 Task: Look for space in Novodvinsk, Russia from 9th June, 2023 to 16th June, 2023 for 2 adults in price range Rs.8000 to Rs.16000. Place can be entire place with 2 bedrooms having 2 beds and 1 bathroom. Property type can be house, flat, guest house. Booking option can be shelf check-in. Required host language is English.
Action: Mouse moved to (436, 34)
Screenshot: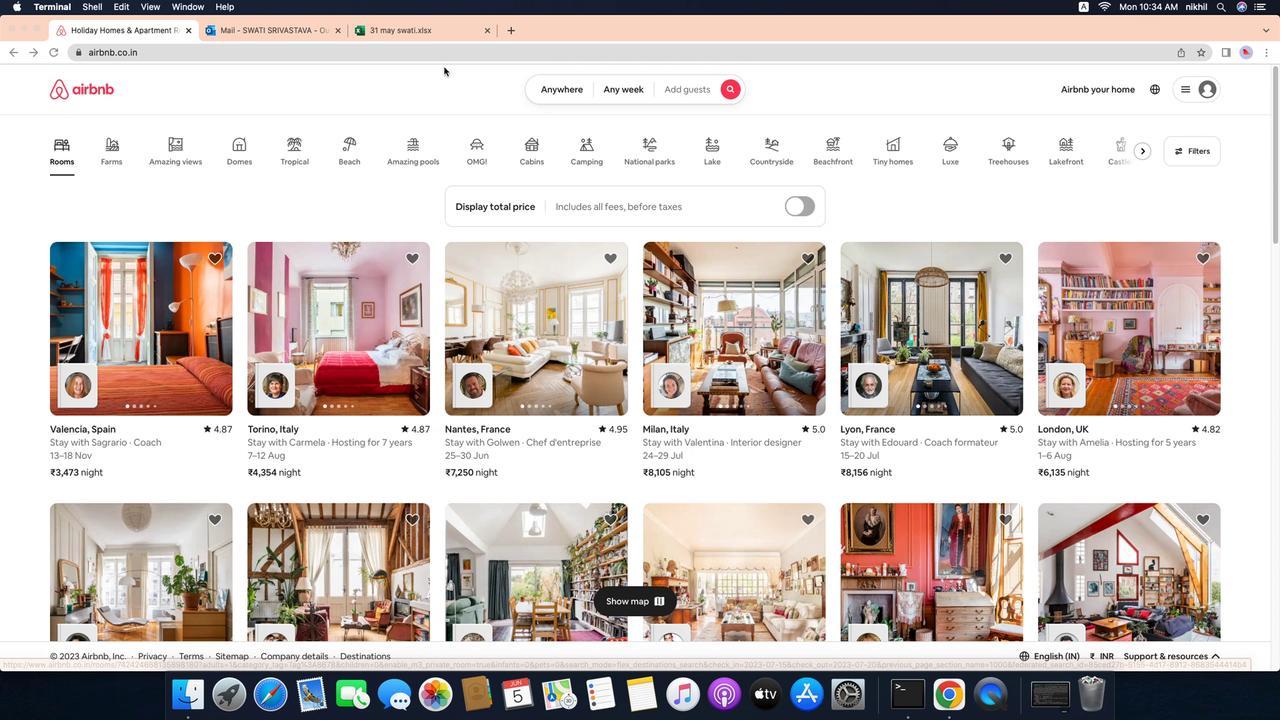 
Action: Mouse pressed left at (436, 34)
Screenshot: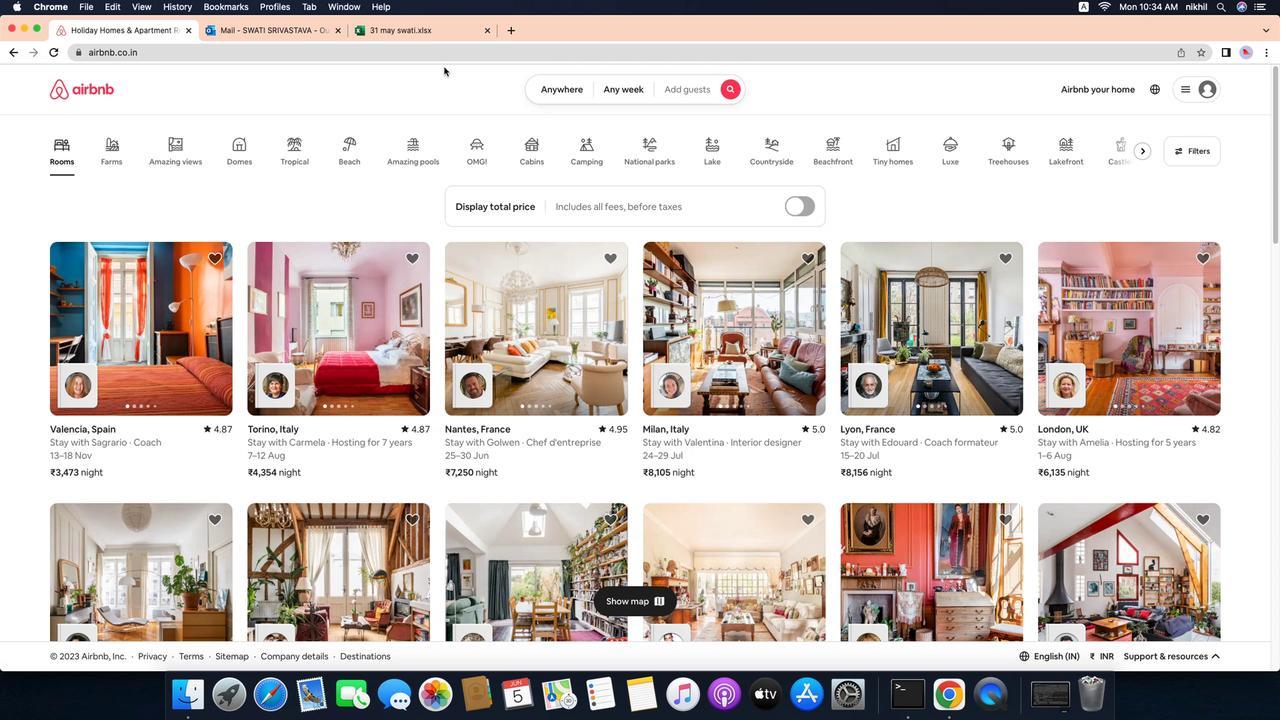 
Action: Mouse moved to (565, 60)
Screenshot: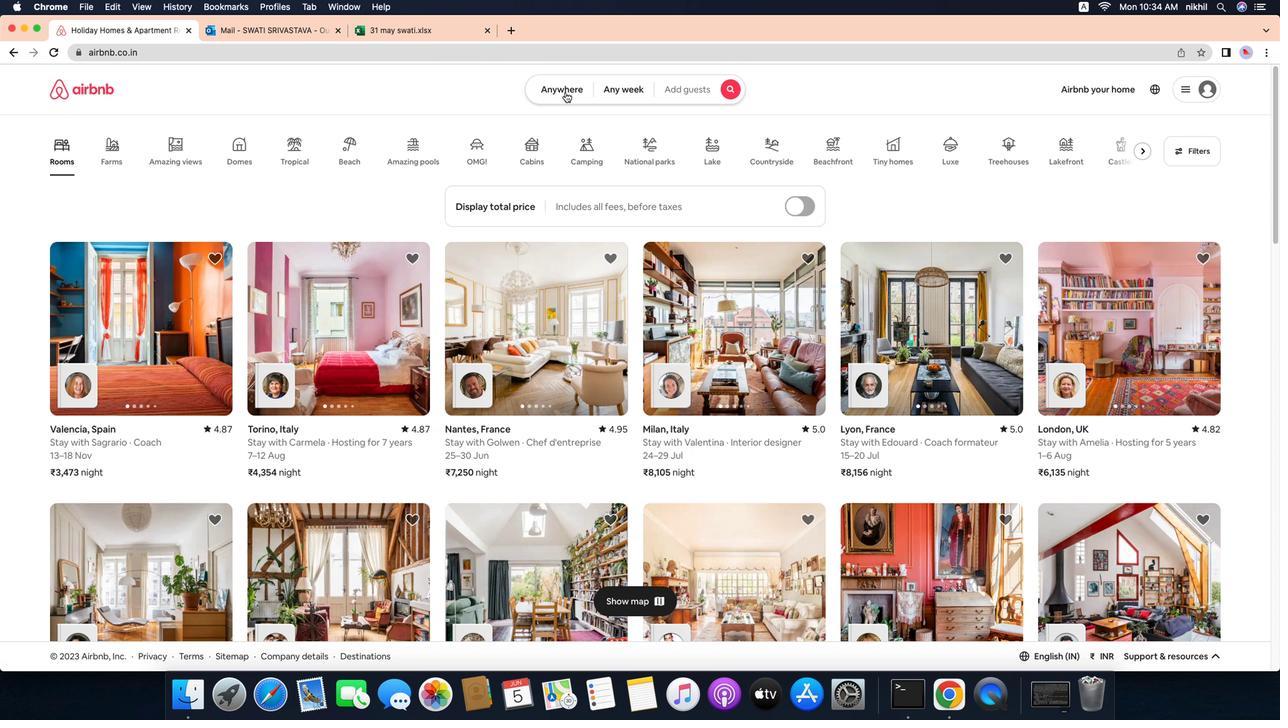 
Action: Mouse pressed left at (565, 60)
Screenshot: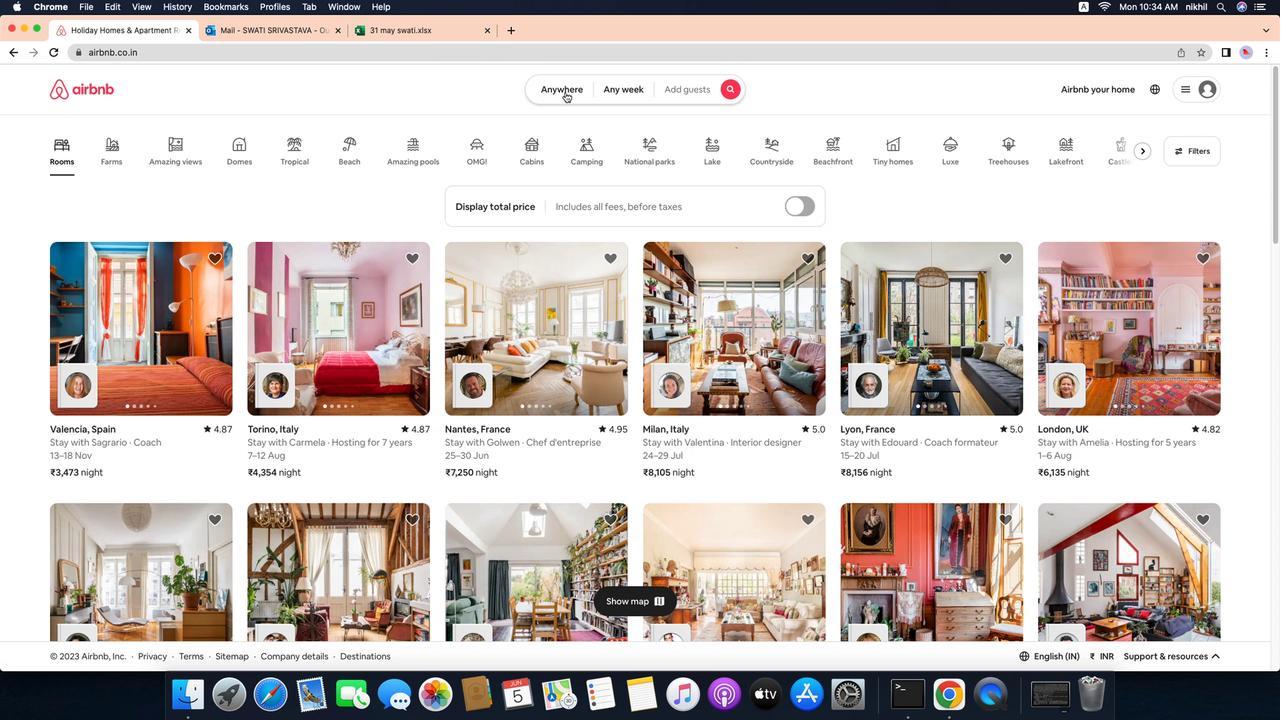 
Action: Mouse moved to (466, 110)
Screenshot: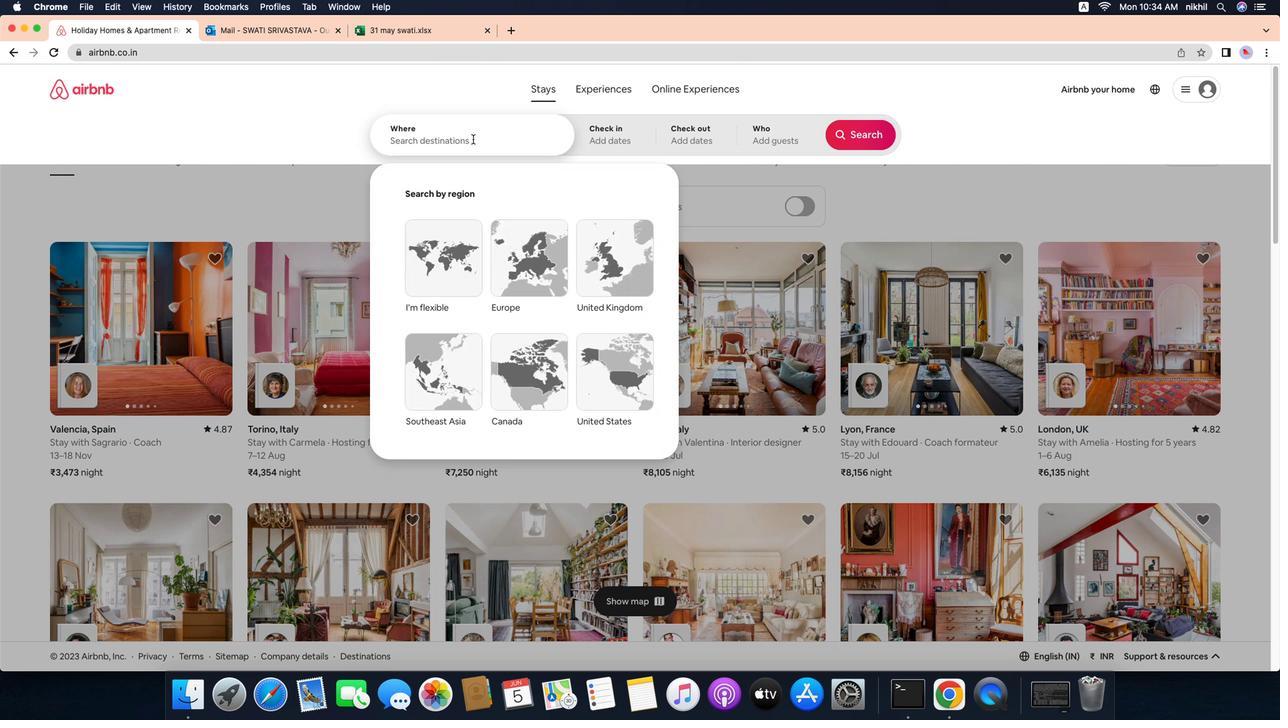 
Action: Mouse pressed left at (466, 110)
Screenshot: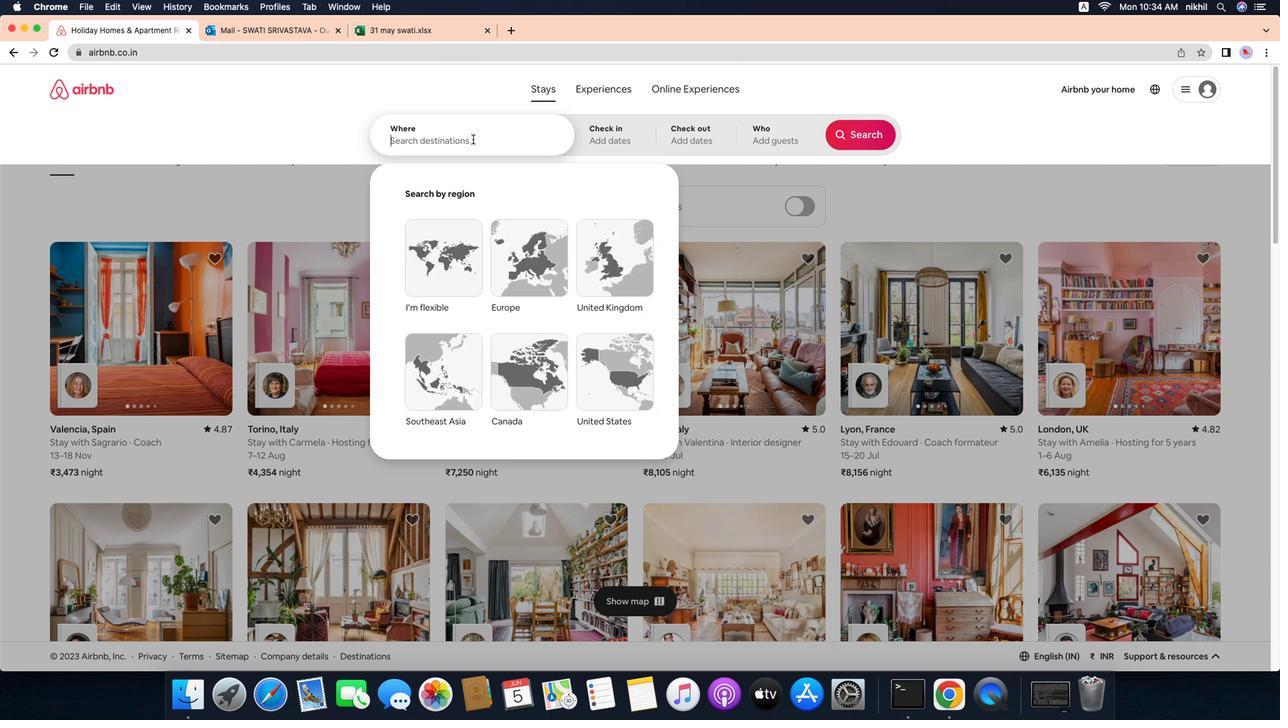 
Action: Key pressed Key.caps_lock'N'Key.caps_lock'o''v''o''d''v''i''n''s''k'','Key.spaceKey.caps_lock'R'Key.caps_lock'u''s''s''i''a'Key.enter
Screenshot: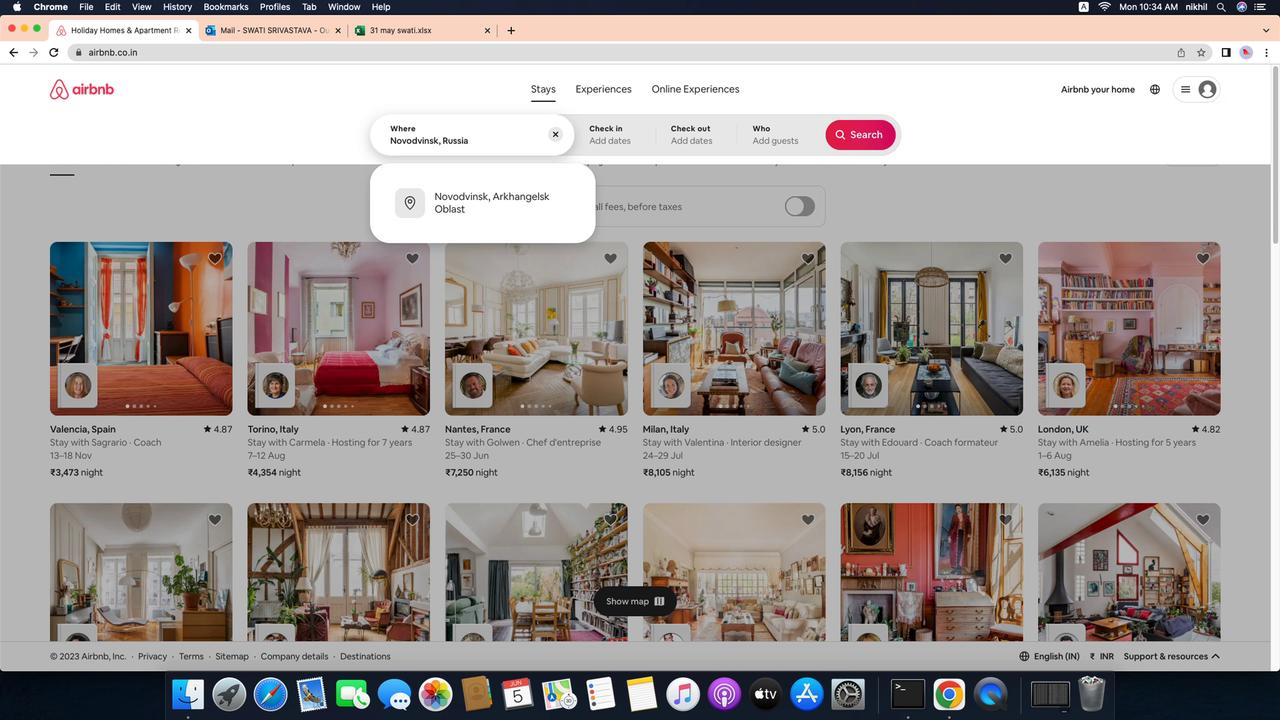 
Action: Mouse moved to (566, 300)
Screenshot: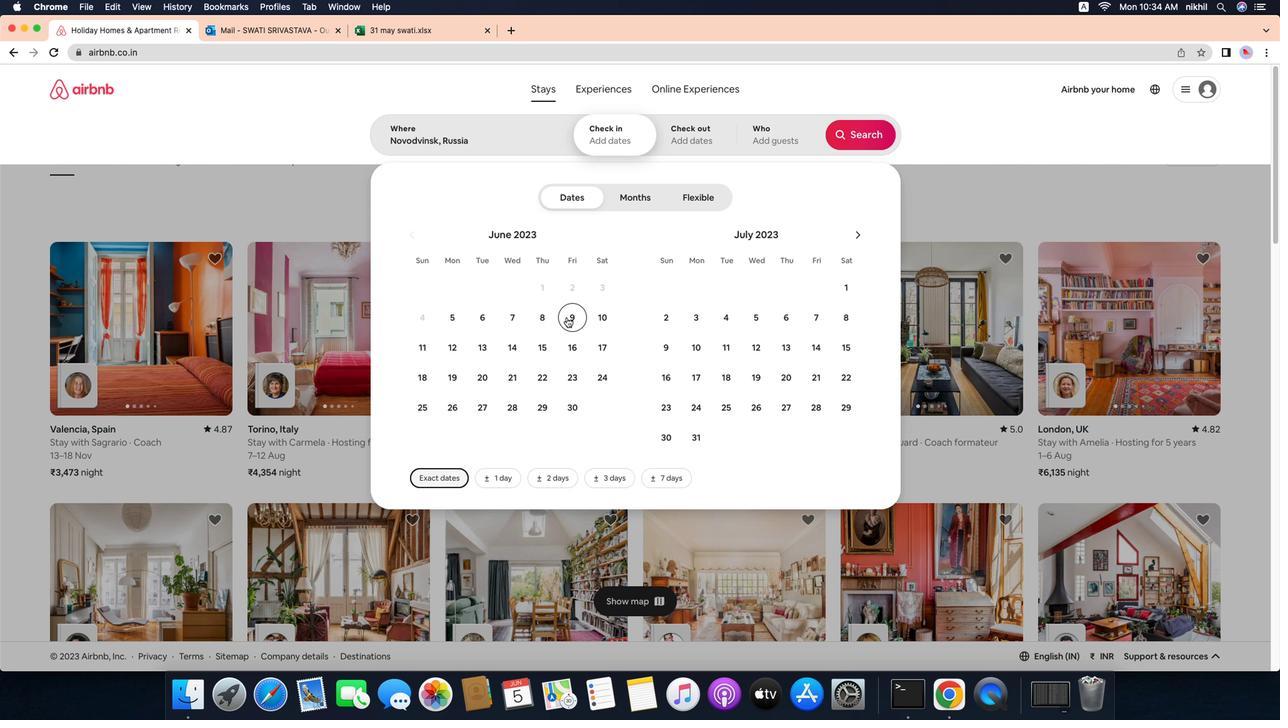 
Action: Mouse pressed left at (566, 300)
Screenshot: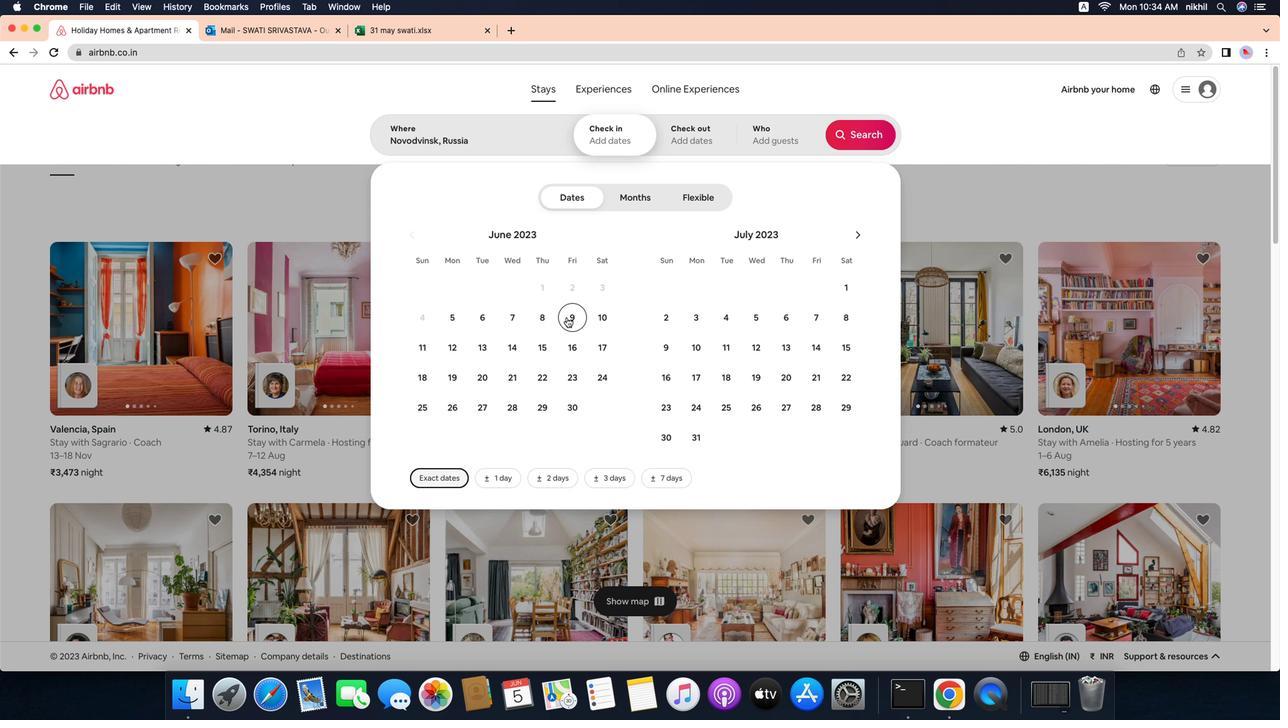 
Action: Mouse moved to (567, 319)
Screenshot: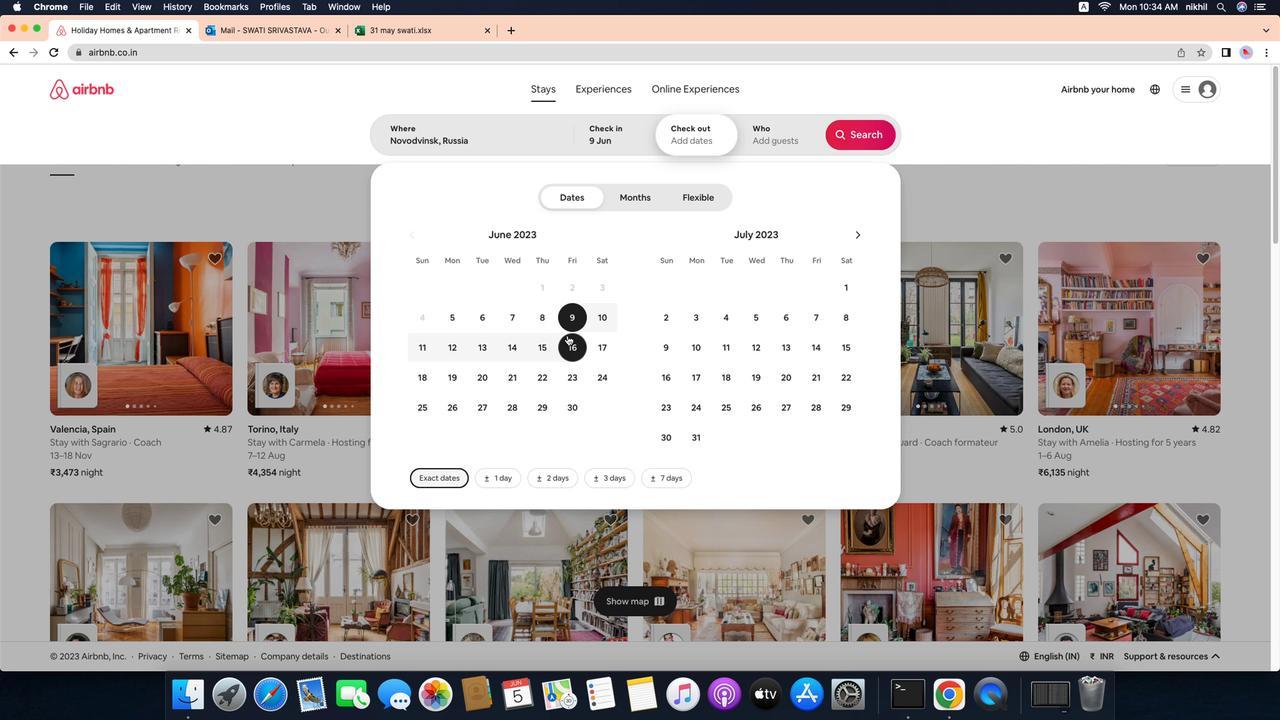
Action: Mouse pressed left at (567, 319)
Screenshot: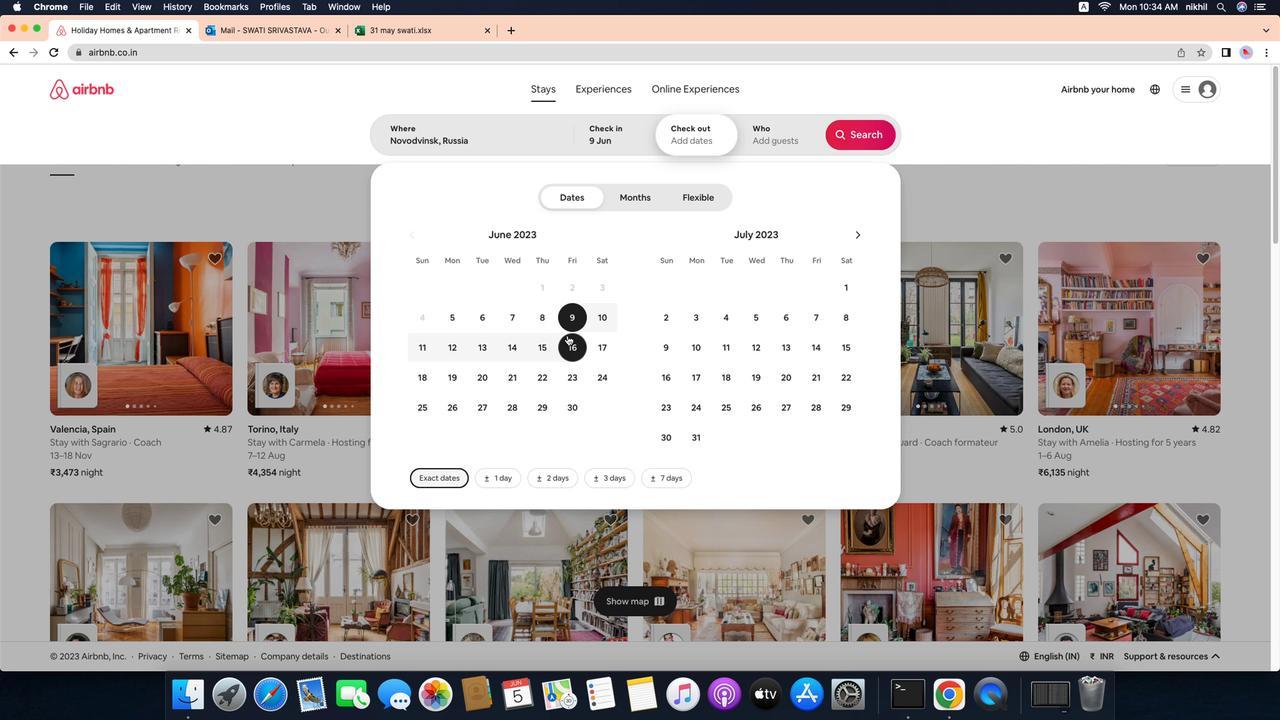 
Action: Mouse moved to (801, 110)
Screenshot: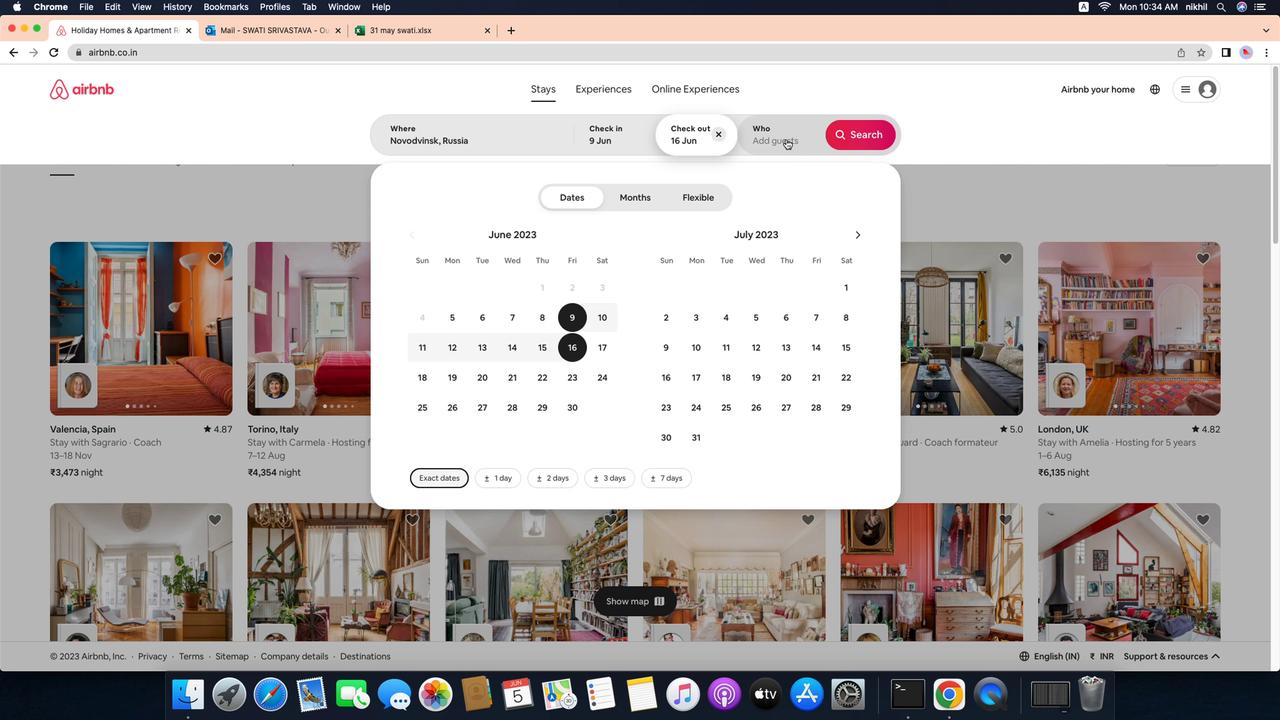 
Action: Mouse pressed left at (801, 110)
Screenshot: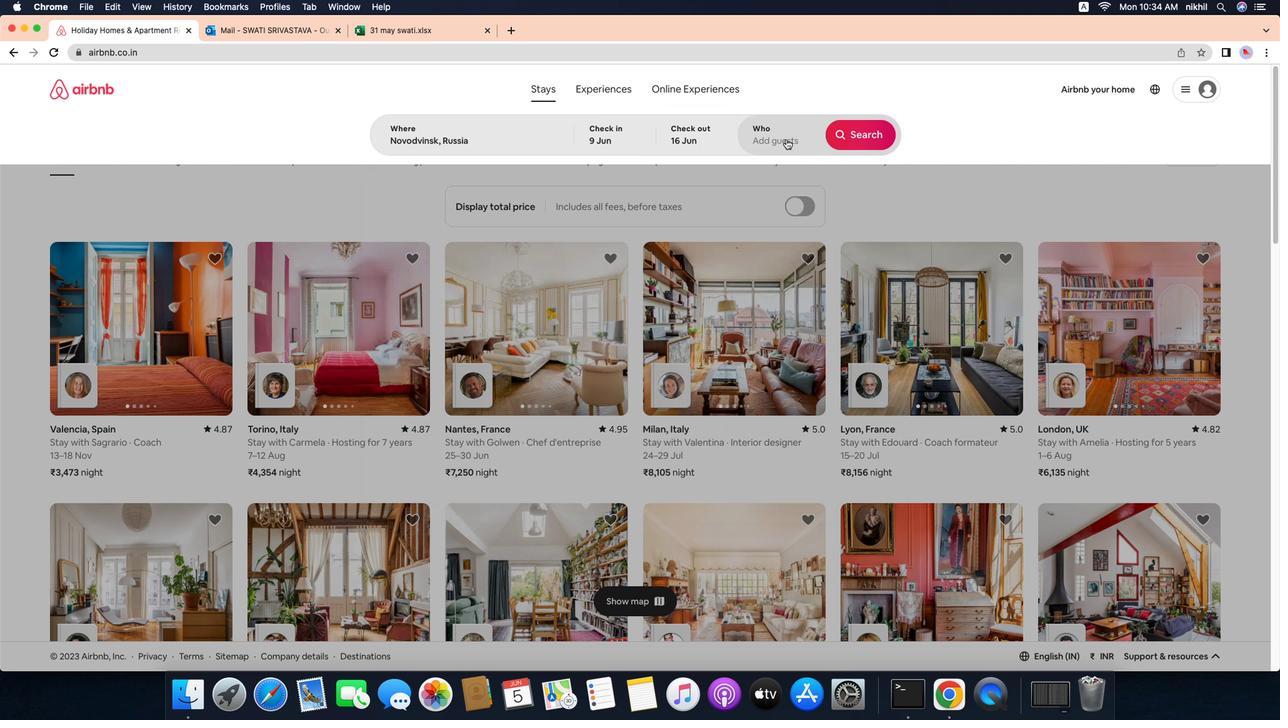 
Action: Mouse moved to (883, 176)
Screenshot: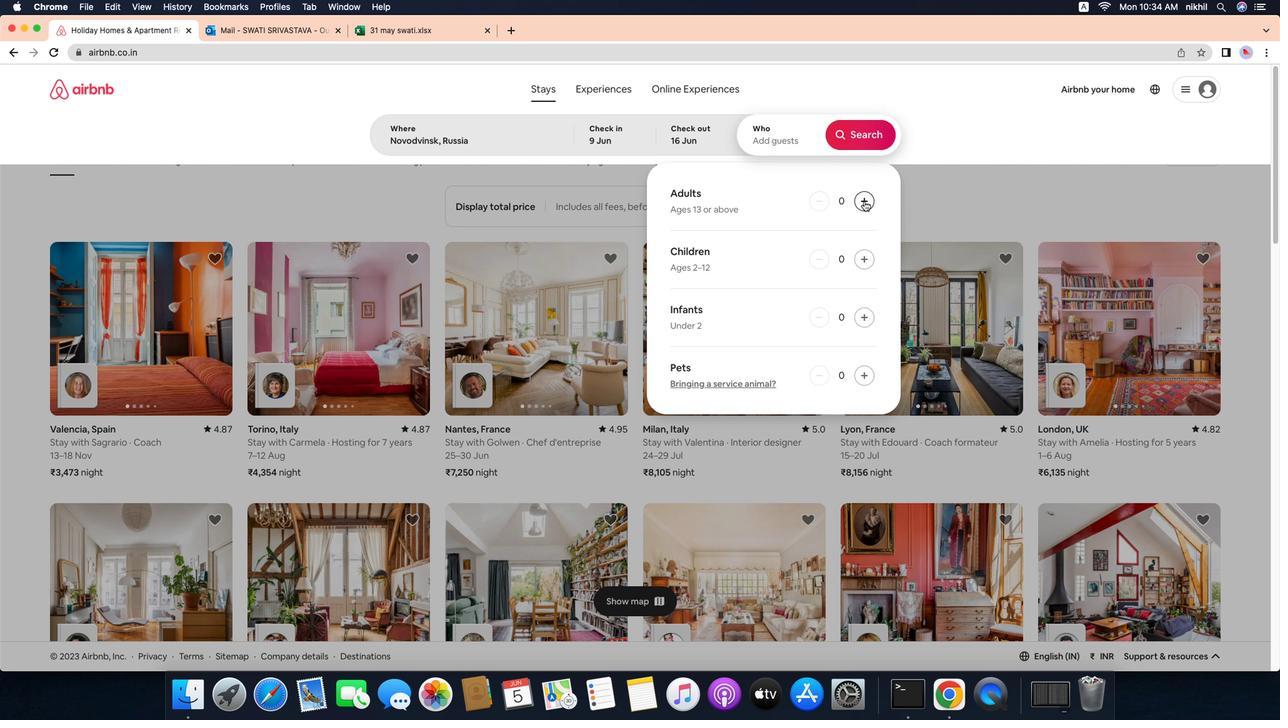 
Action: Mouse pressed left at (883, 176)
Screenshot: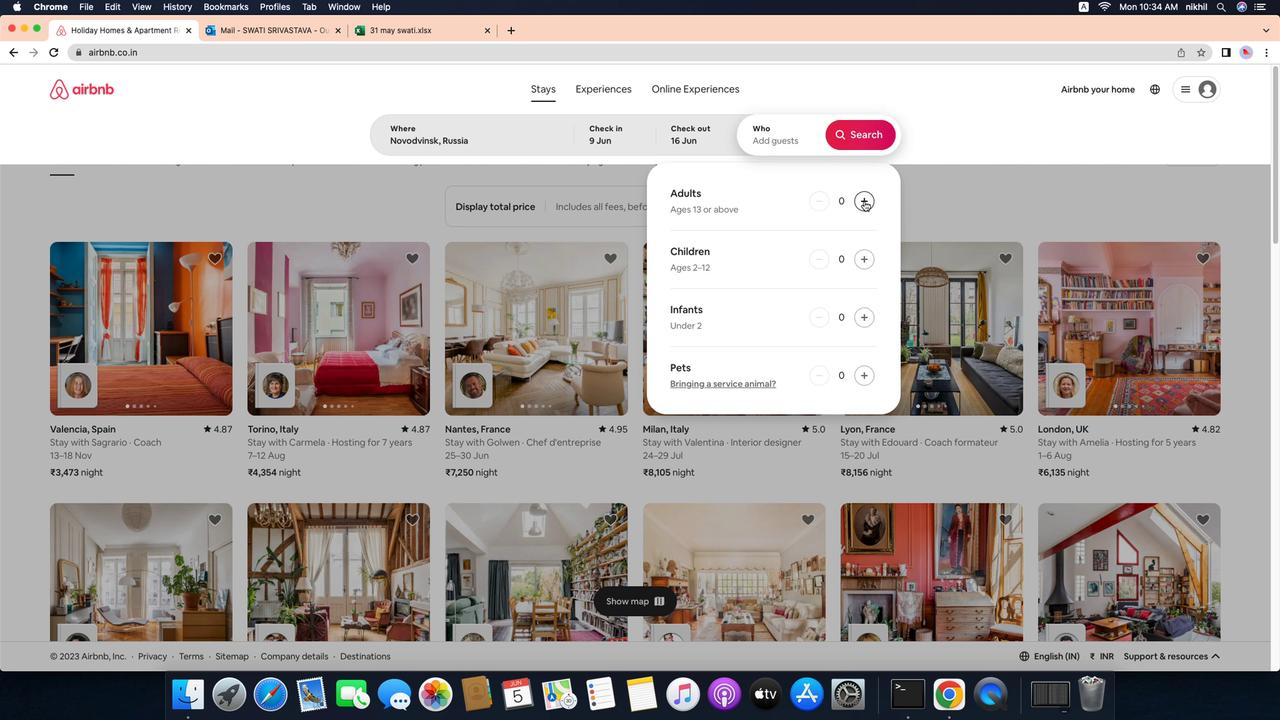 
Action: Mouse pressed left at (883, 176)
Screenshot: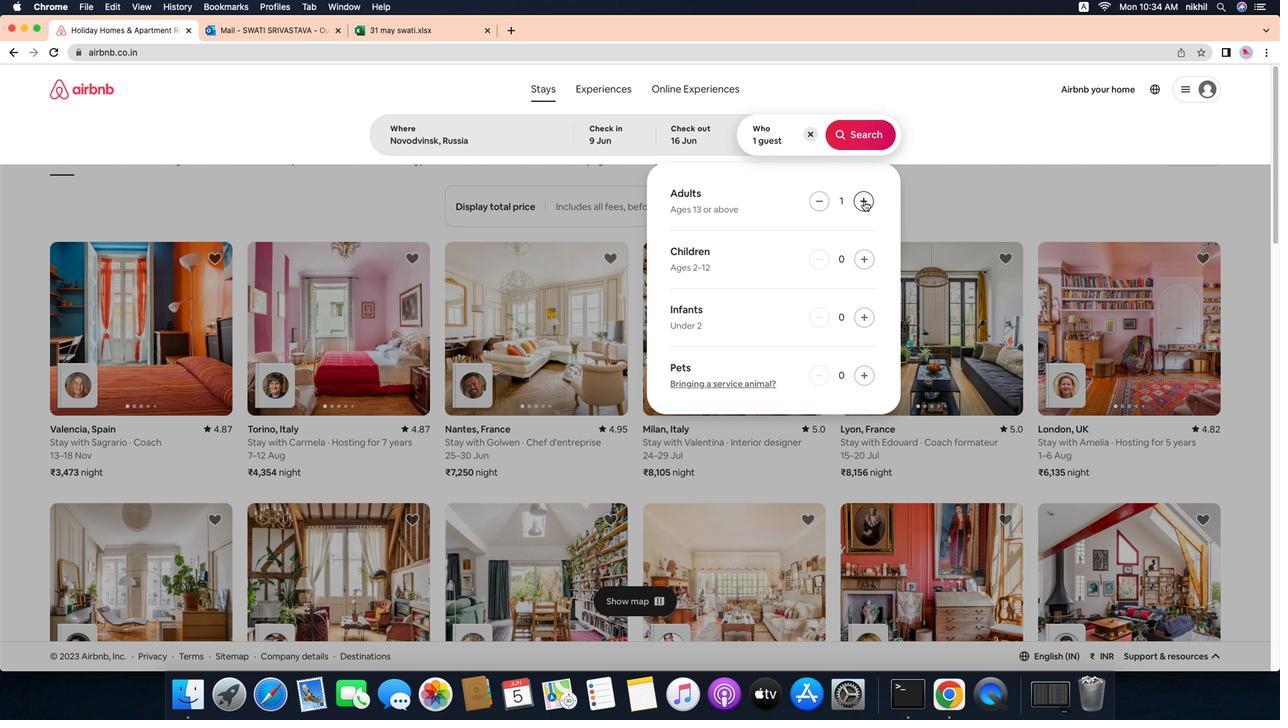 
Action: Mouse moved to (875, 112)
Screenshot: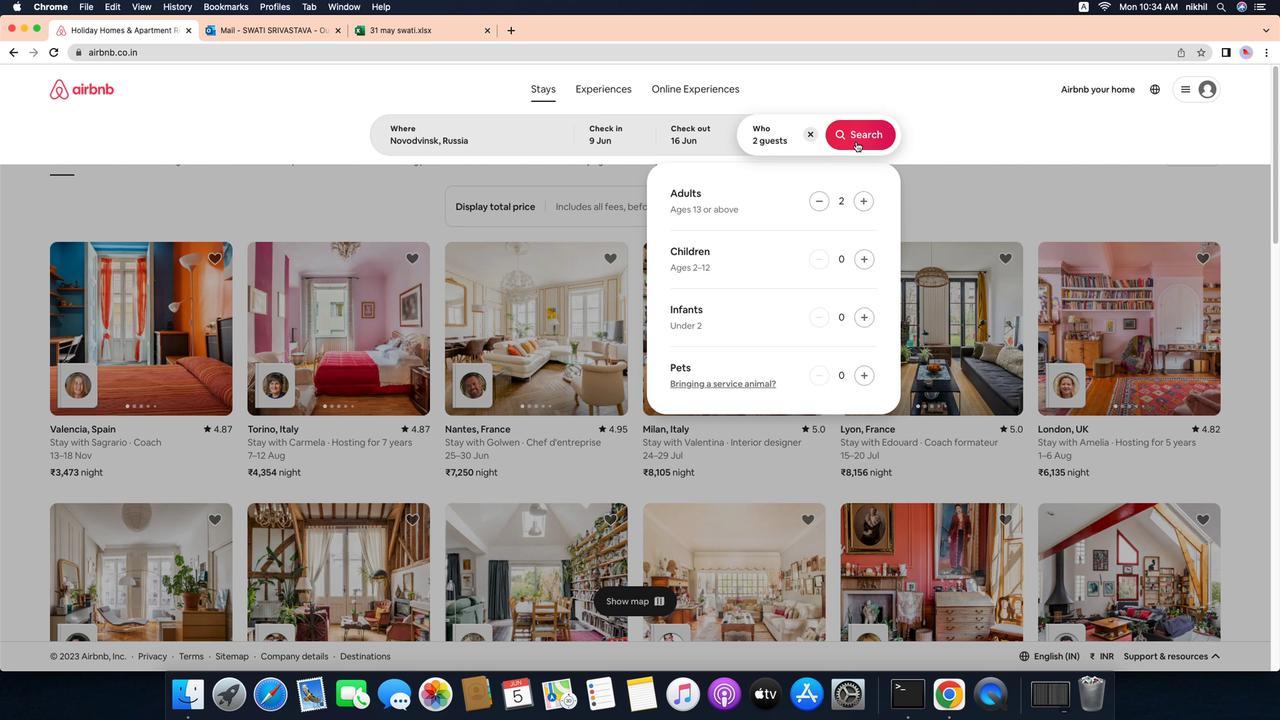 
Action: Mouse pressed left at (875, 112)
Screenshot: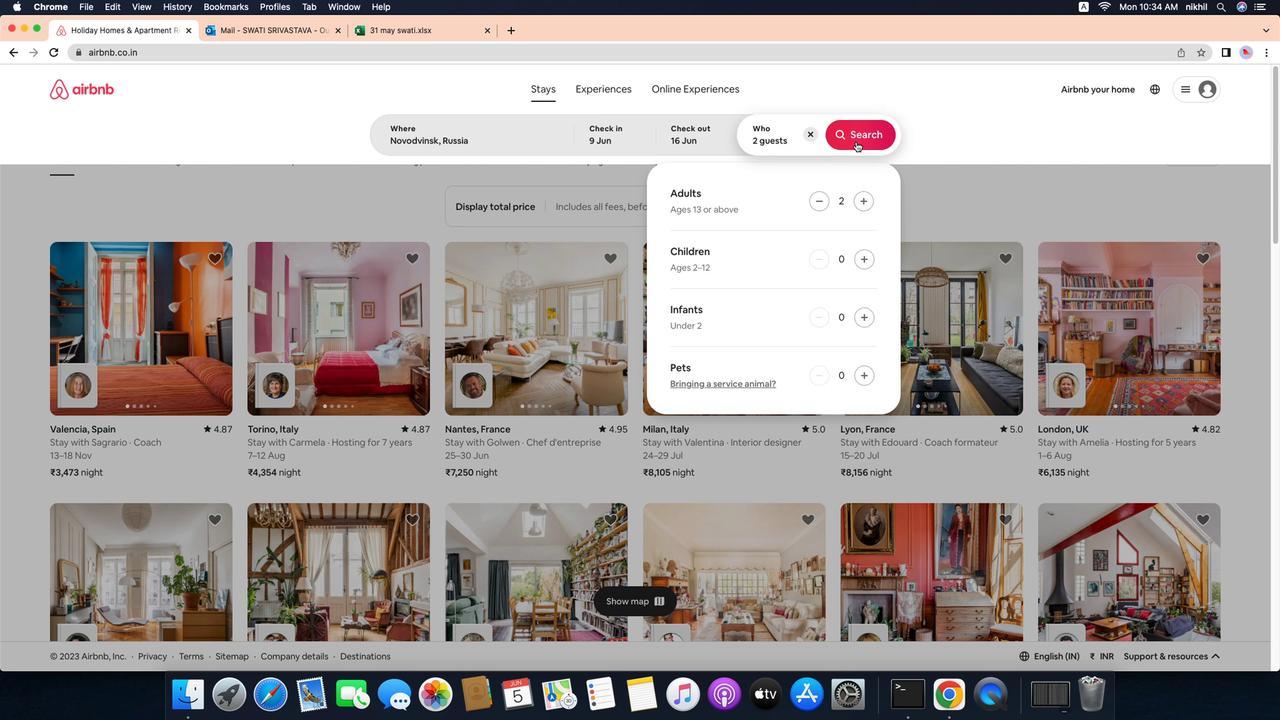 
Action: Mouse moved to (1254, 116)
Screenshot: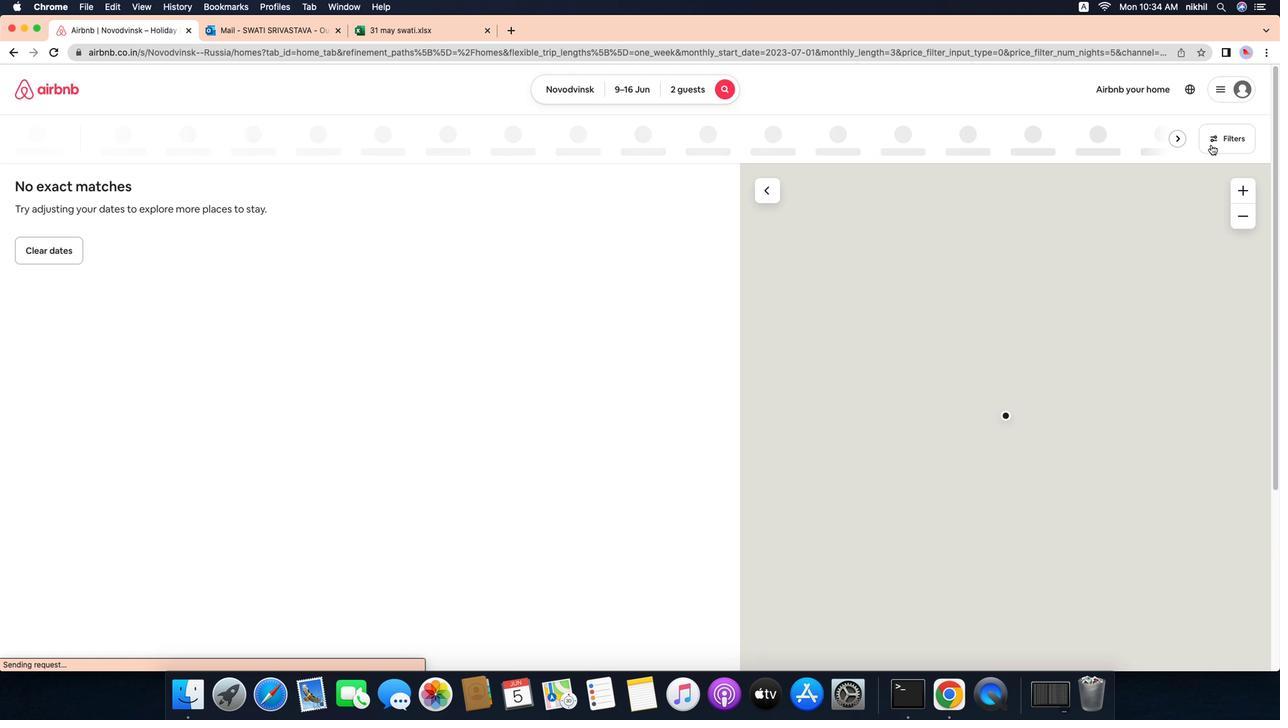 
Action: Mouse pressed left at (1254, 116)
Screenshot: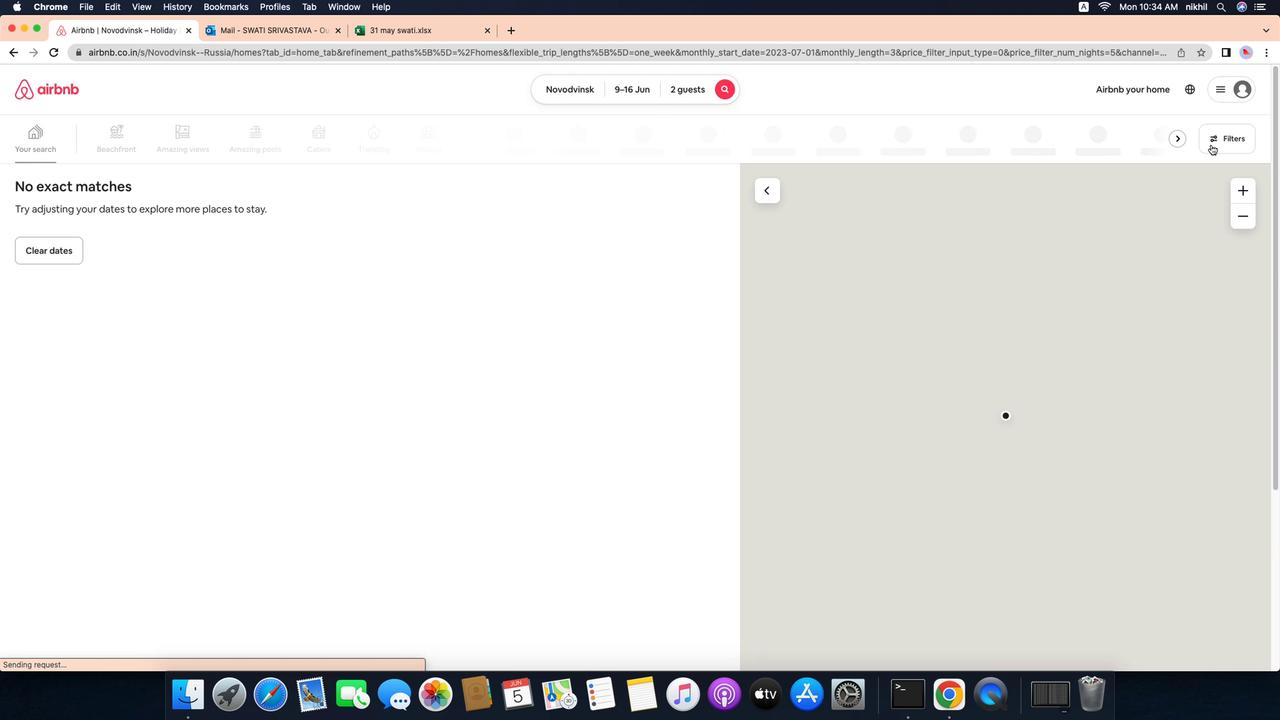 
Action: Mouse moved to (502, 436)
Screenshot: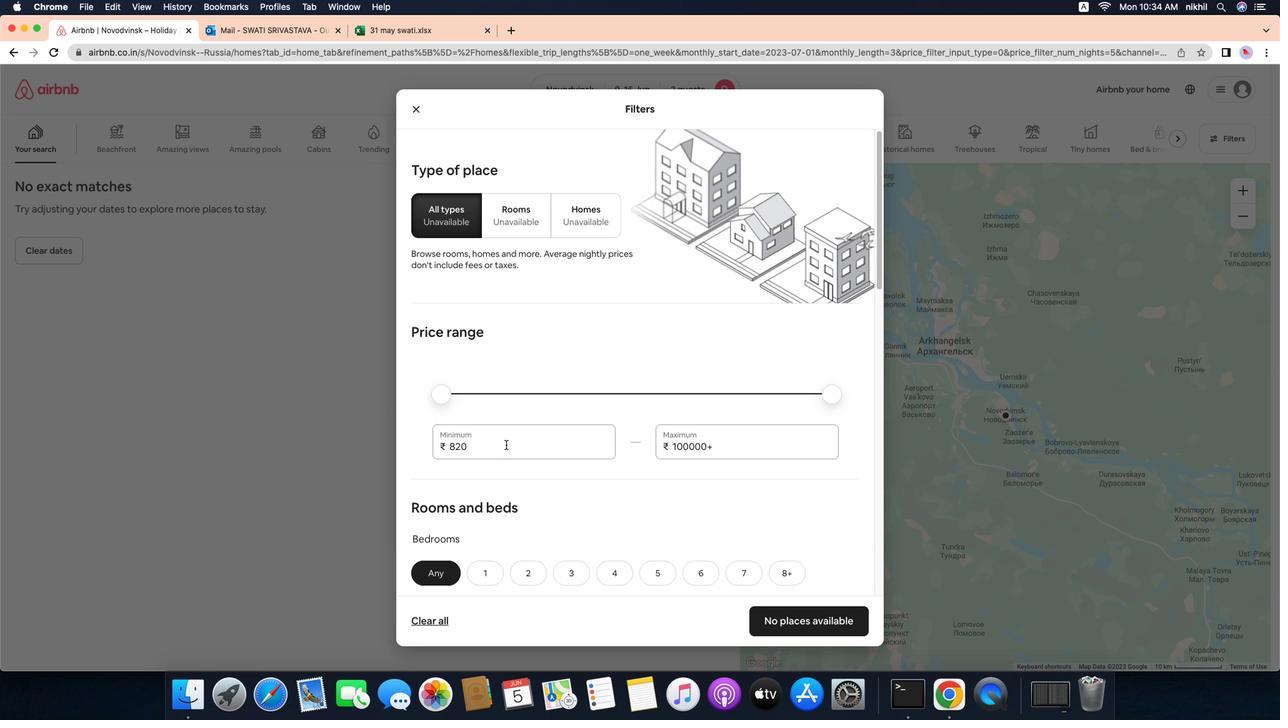 
Action: Mouse pressed left at (502, 436)
Screenshot: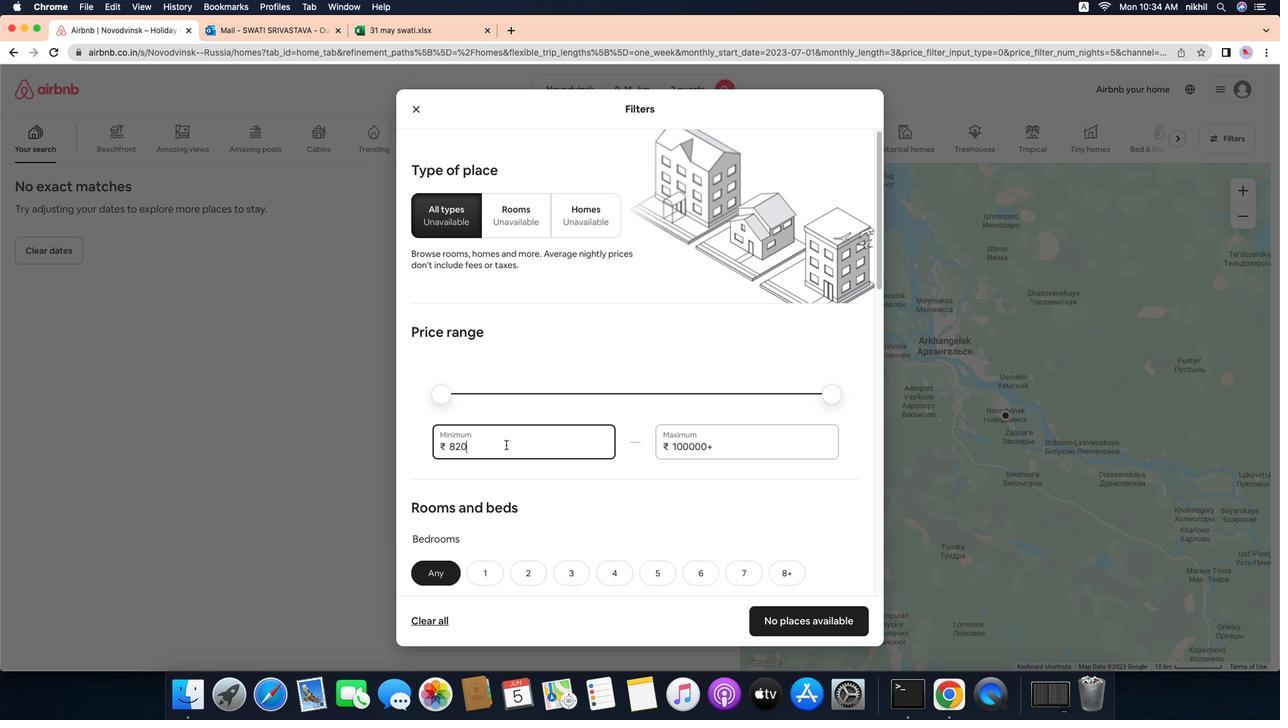 
Action: Key pressed Key.backspaceKey.backspaceKey.backspaceKey.backspace'8''0''0''0'
Screenshot: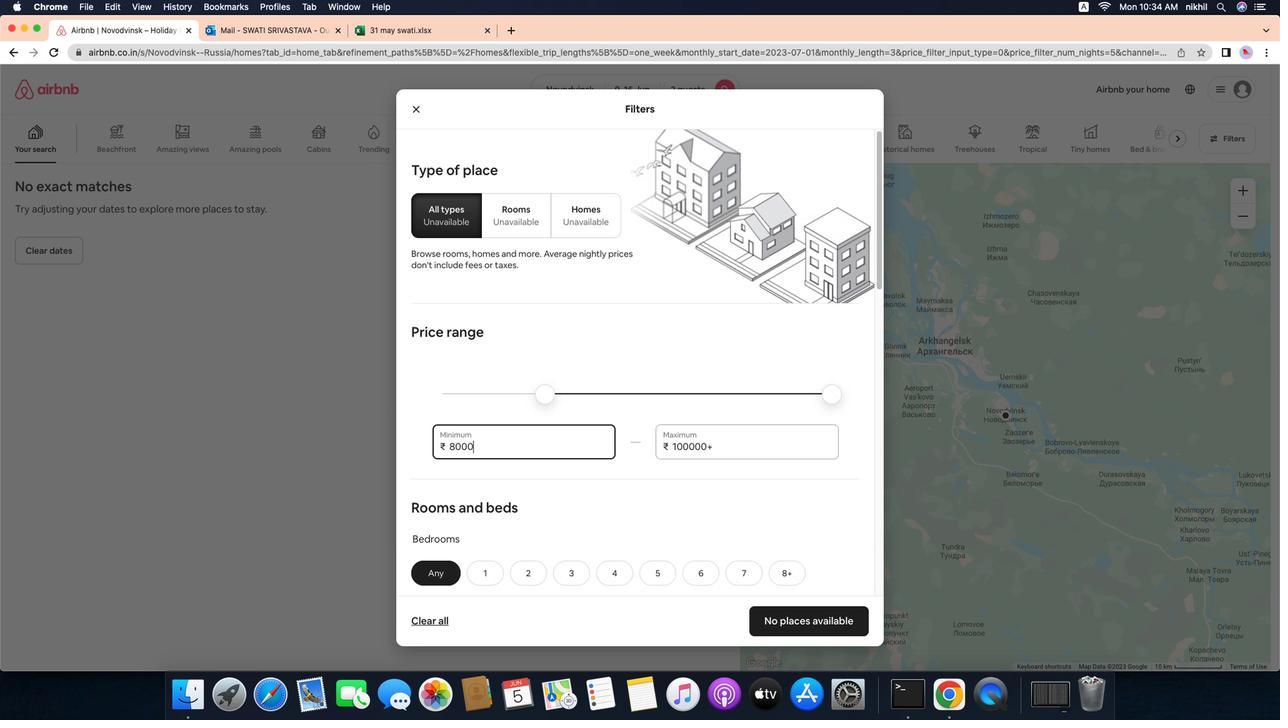 
Action: Mouse moved to (733, 438)
Screenshot: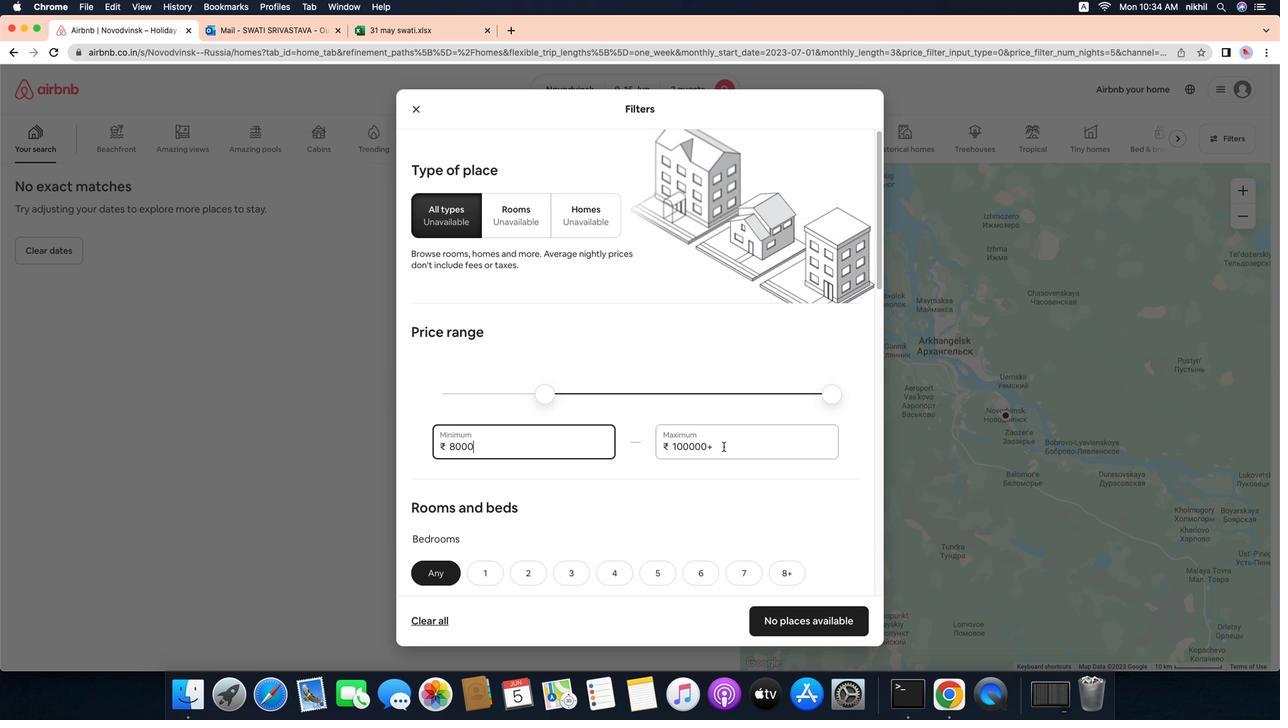
Action: Mouse pressed left at (733, 438)
Screenshot: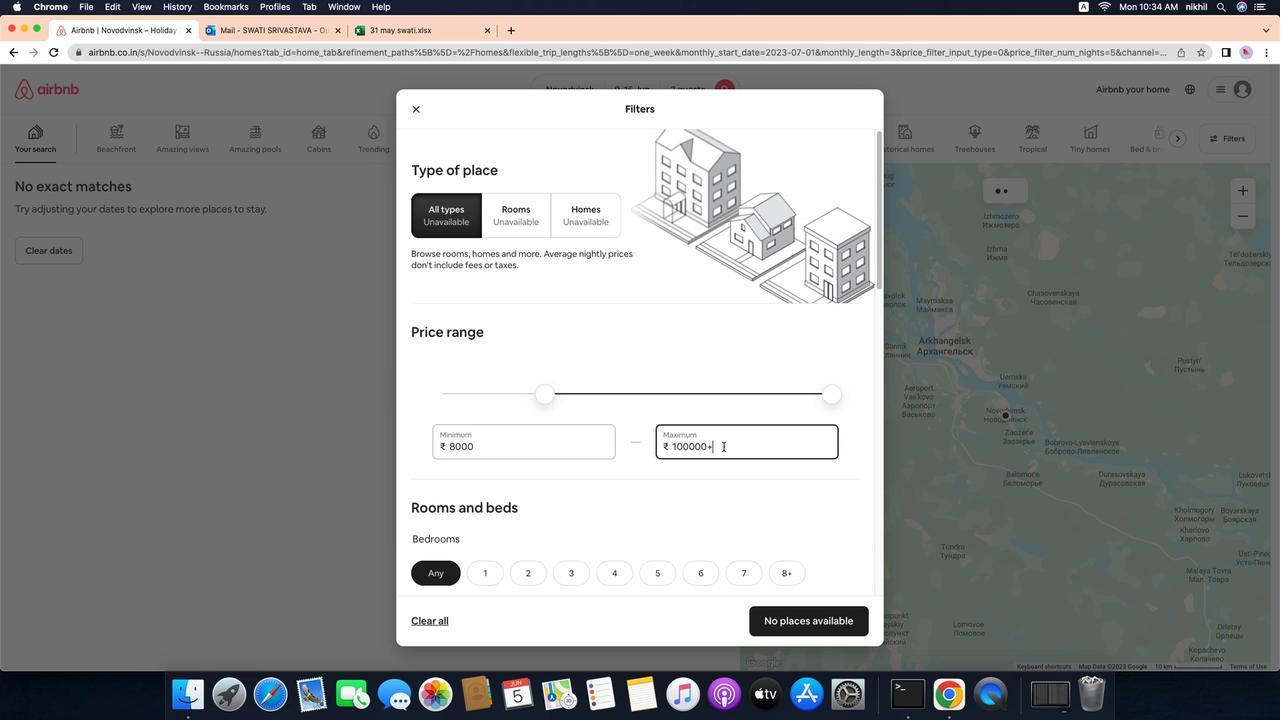
Action: Key pressed Key.backspaceKey.backspaceKey.backspaceKey.backspaceKey.backspaceKey.backspaceKey.backspace'1''6''0''0''0'
Screenshot: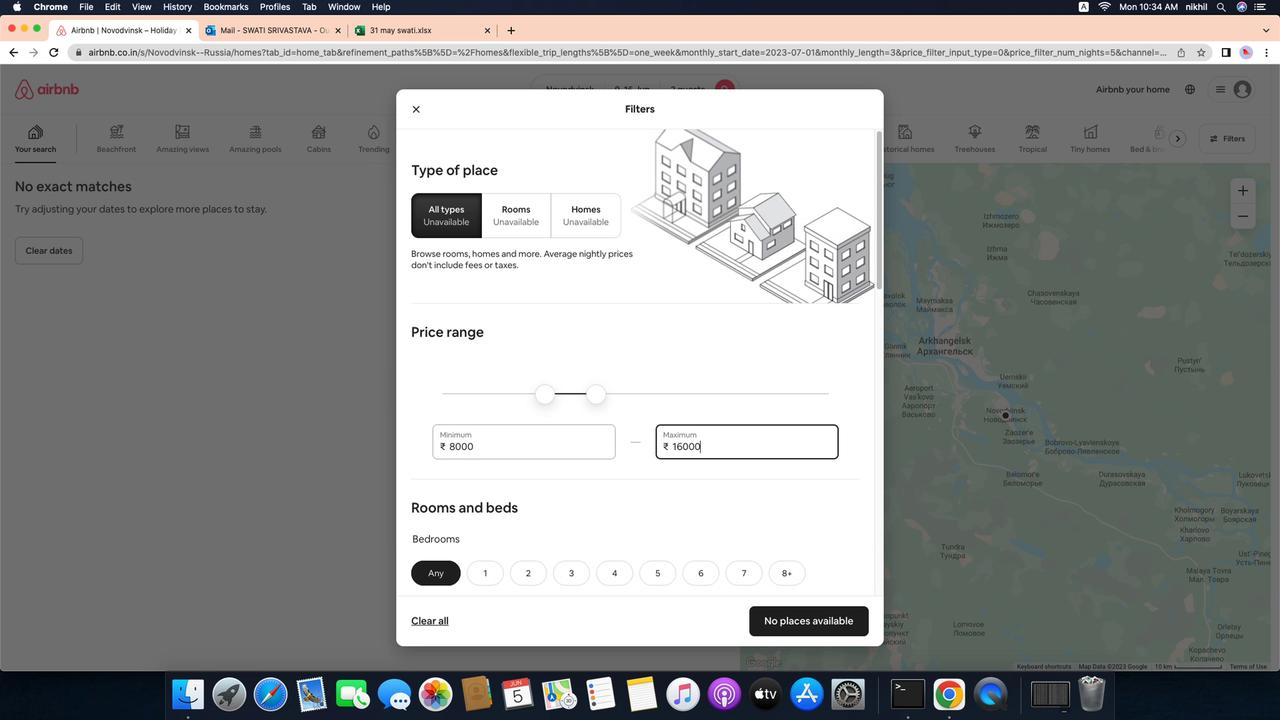 
Action: Mouse moved to (678, 501)
Screenshot: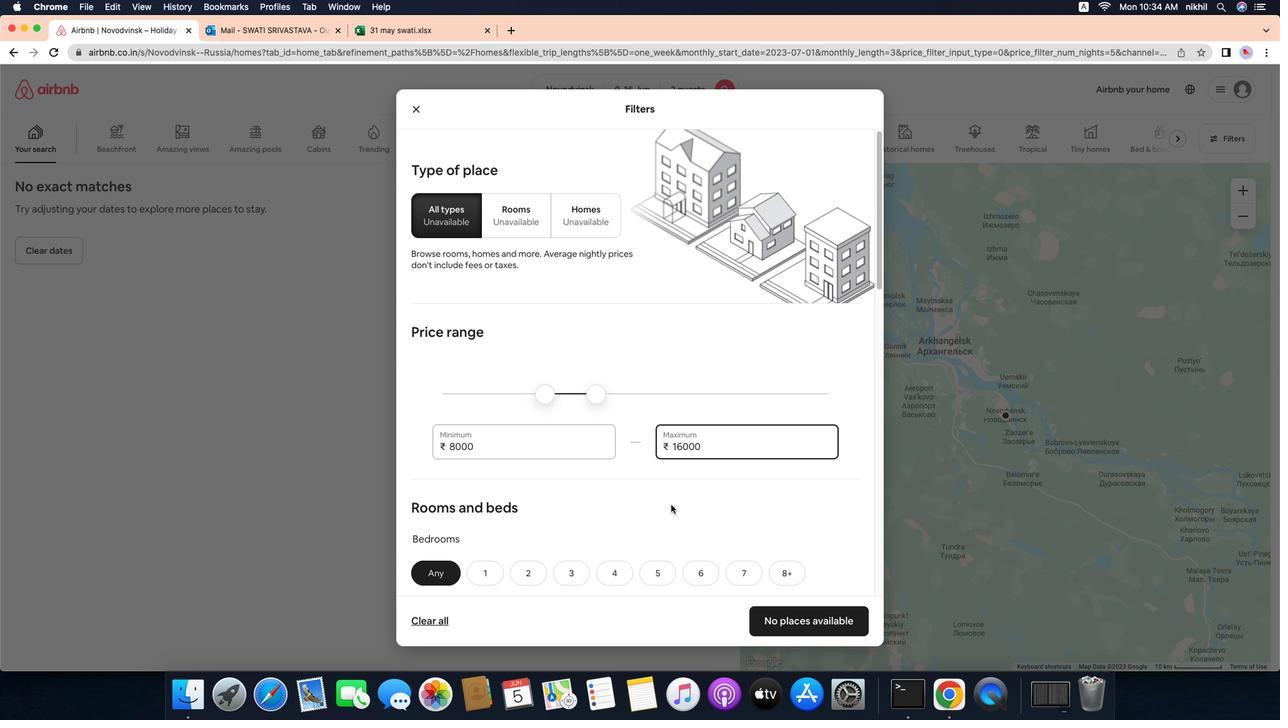 
Action: Mouse scrolled (678, 501) with delta (-37, -38)
Screenshot: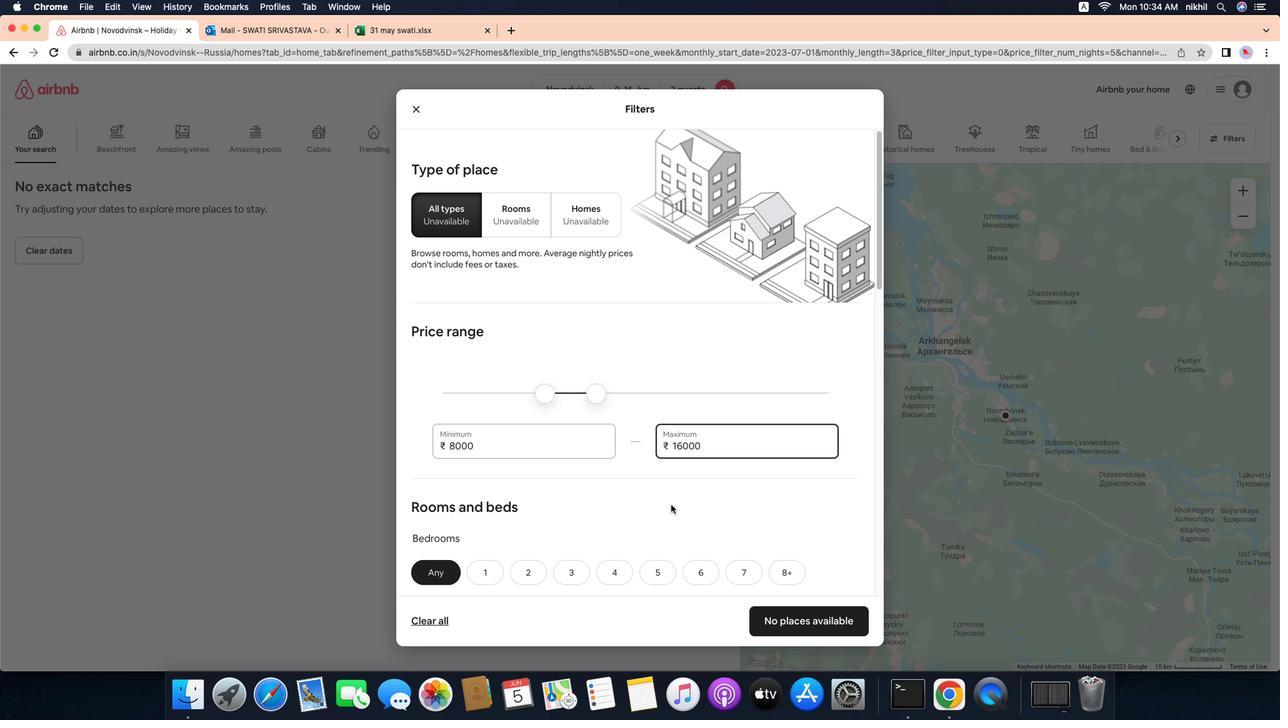 
Action: Mouse scrolled (678, 501) with delta (-37, -38)
Screenshot: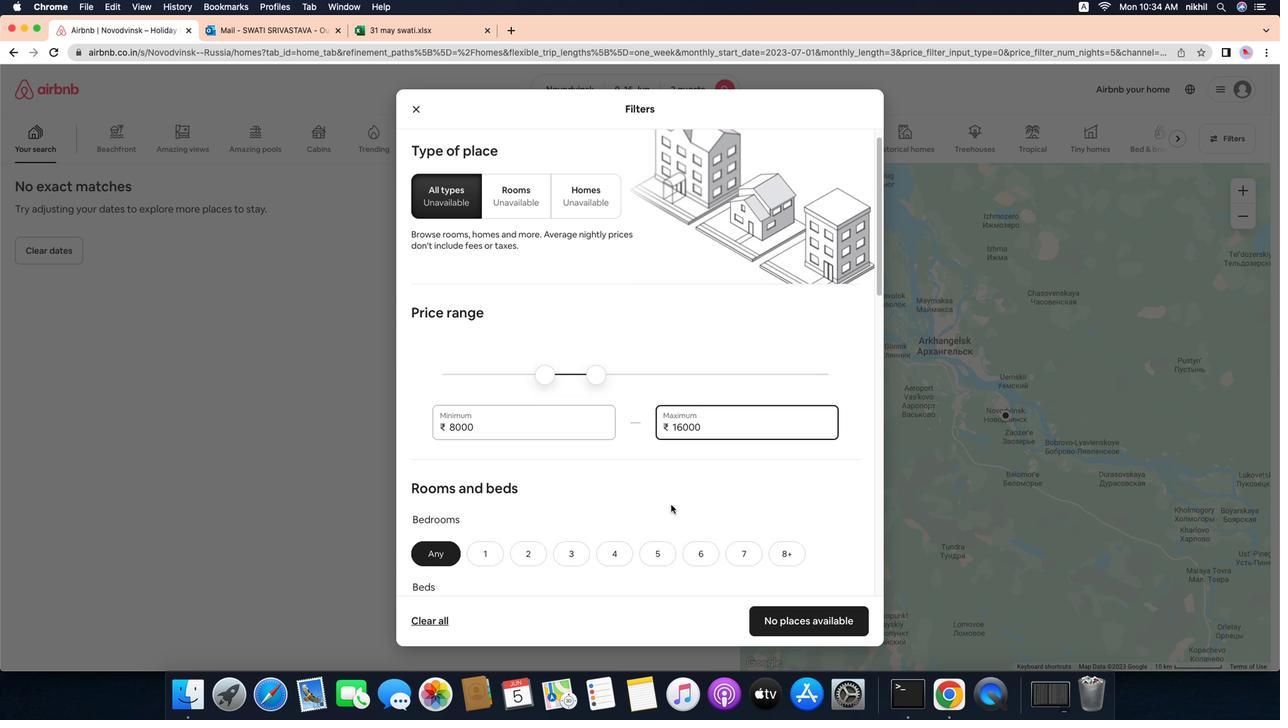 
Action: Mouse scrolled (678, 501) with delta (-37, -39)
Screenshot: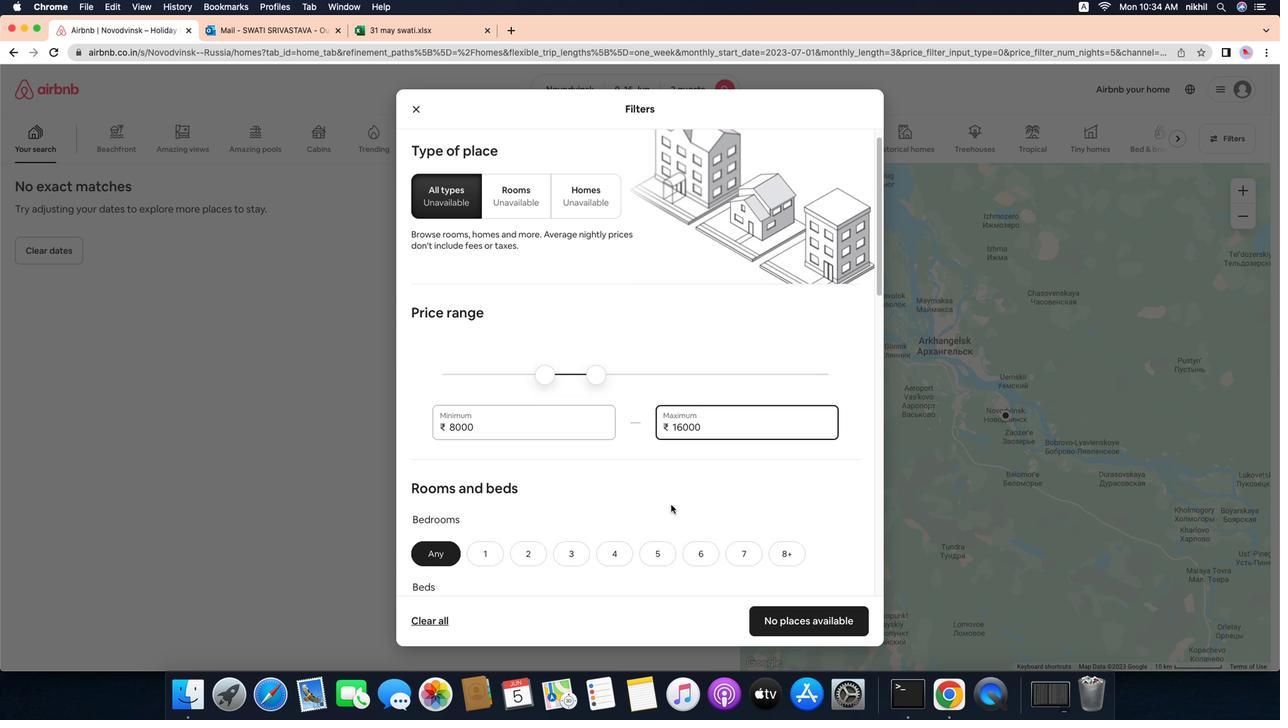 
Action: Mouse scrolled (678, 501) with delta (-37, -40)
Screenshot: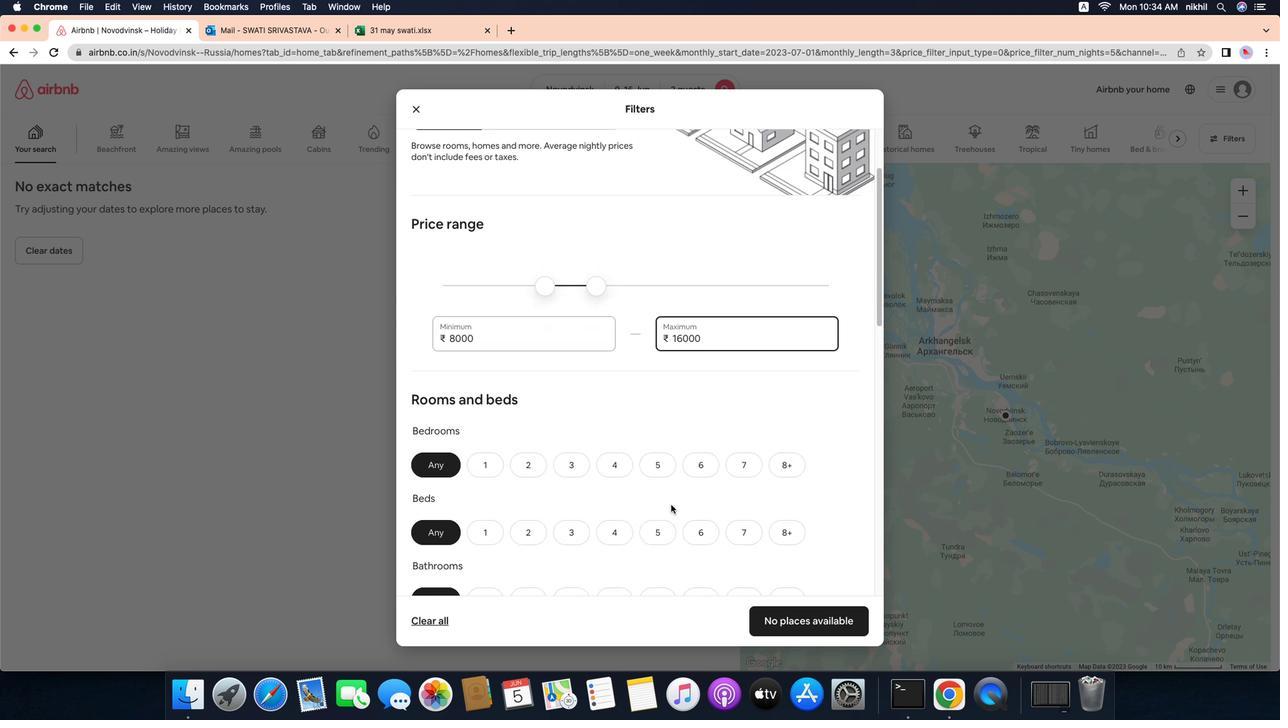 
Action: Mouse moved to (530, 358)
Screenshot: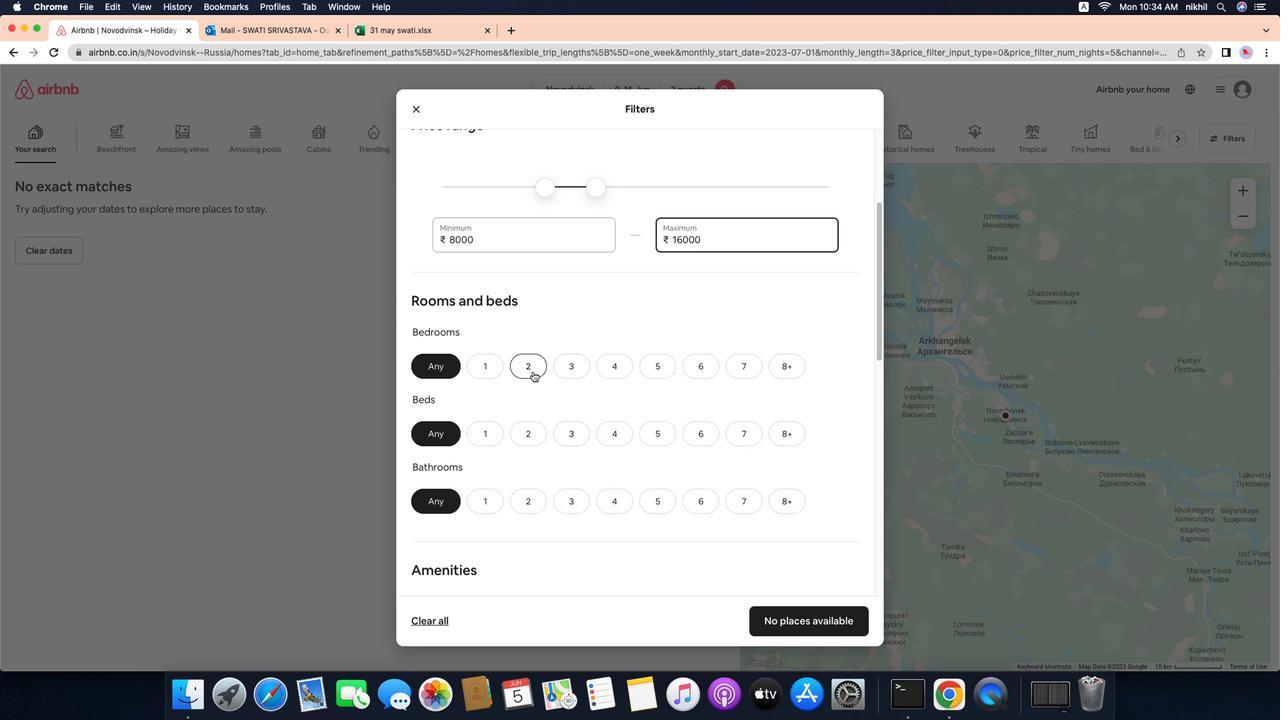 
Action: Mouse pressed left at (530, 358)
Screenshot: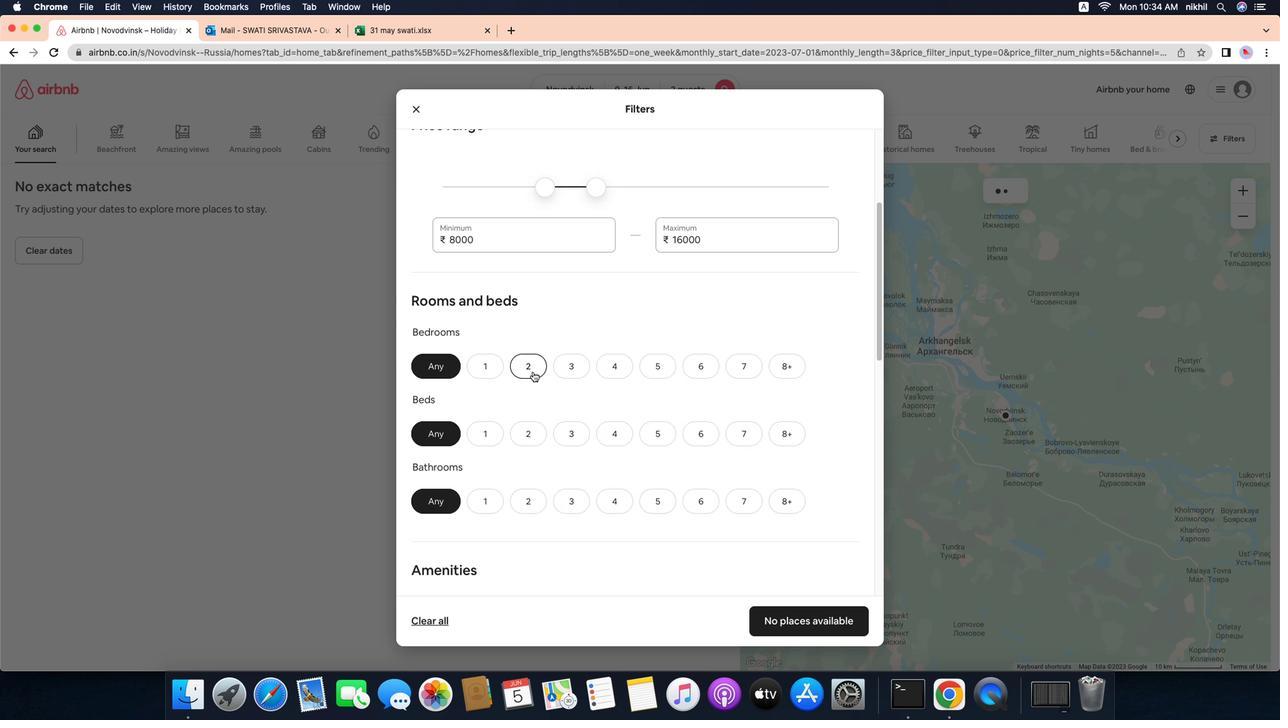 
Action: Mouse moved to (513, 423)
Screenshot: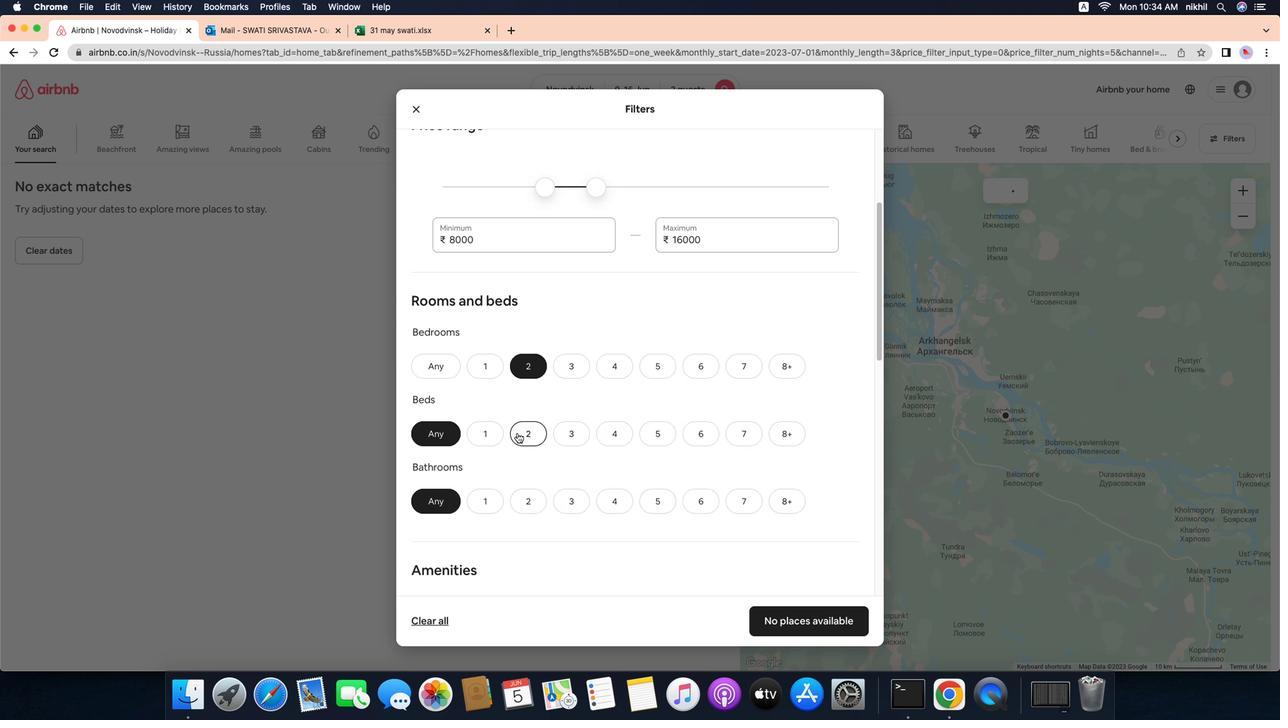 
Action: Mouse pressed left at (513, 423)
Screenshot: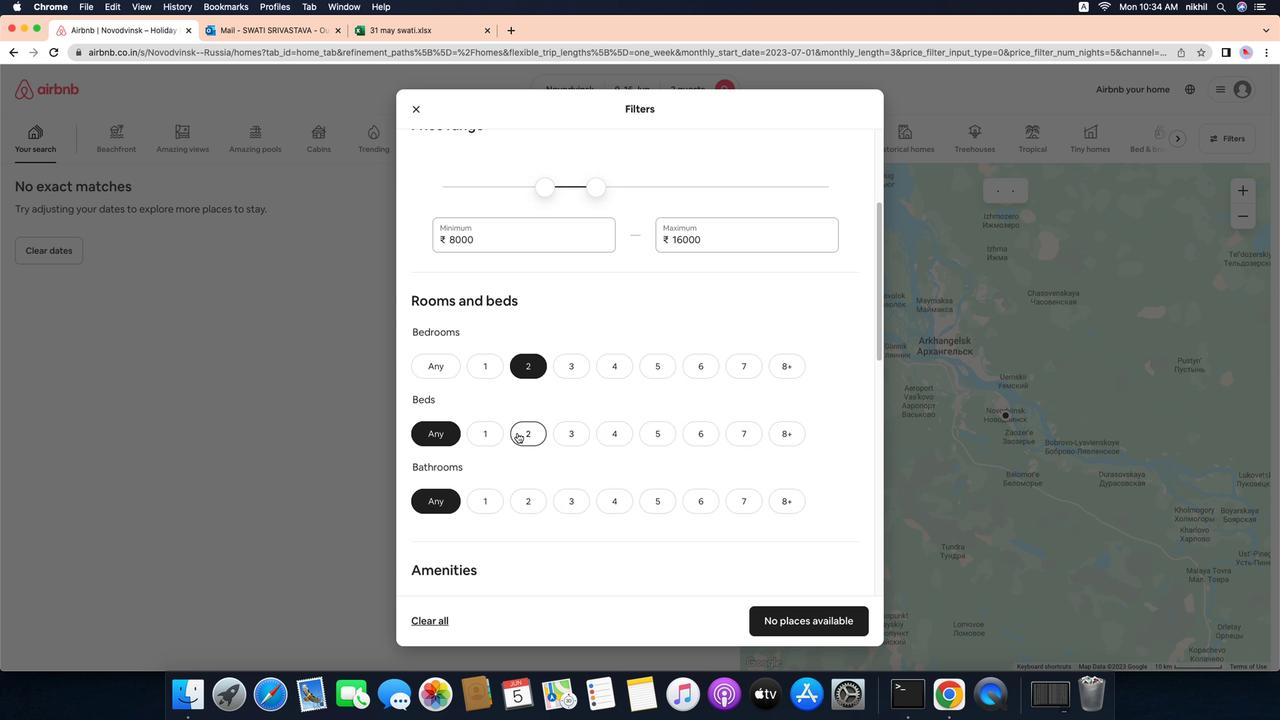 
Action: Mouse moved to (478, 491)
Screenshot: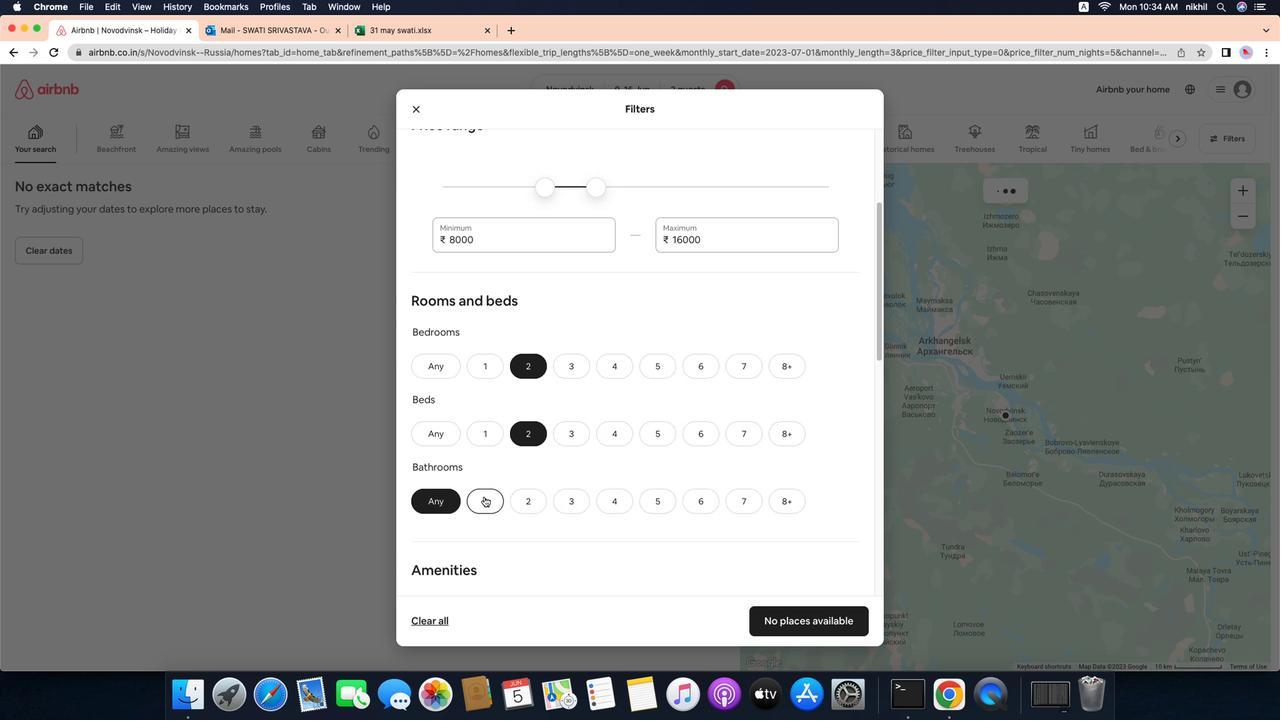 
Action: Mouse pressed left at (478, 491)
Screenshot: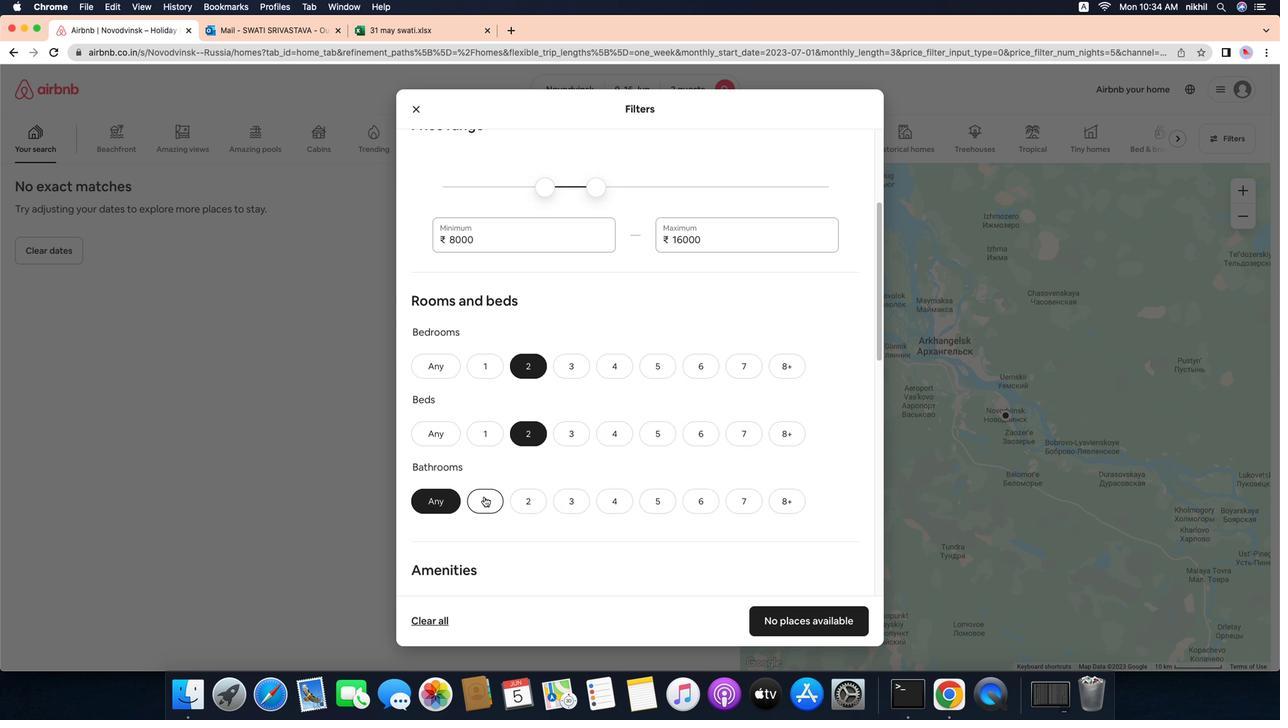
Action: Mouse moved to (636, 447)
Screenshot: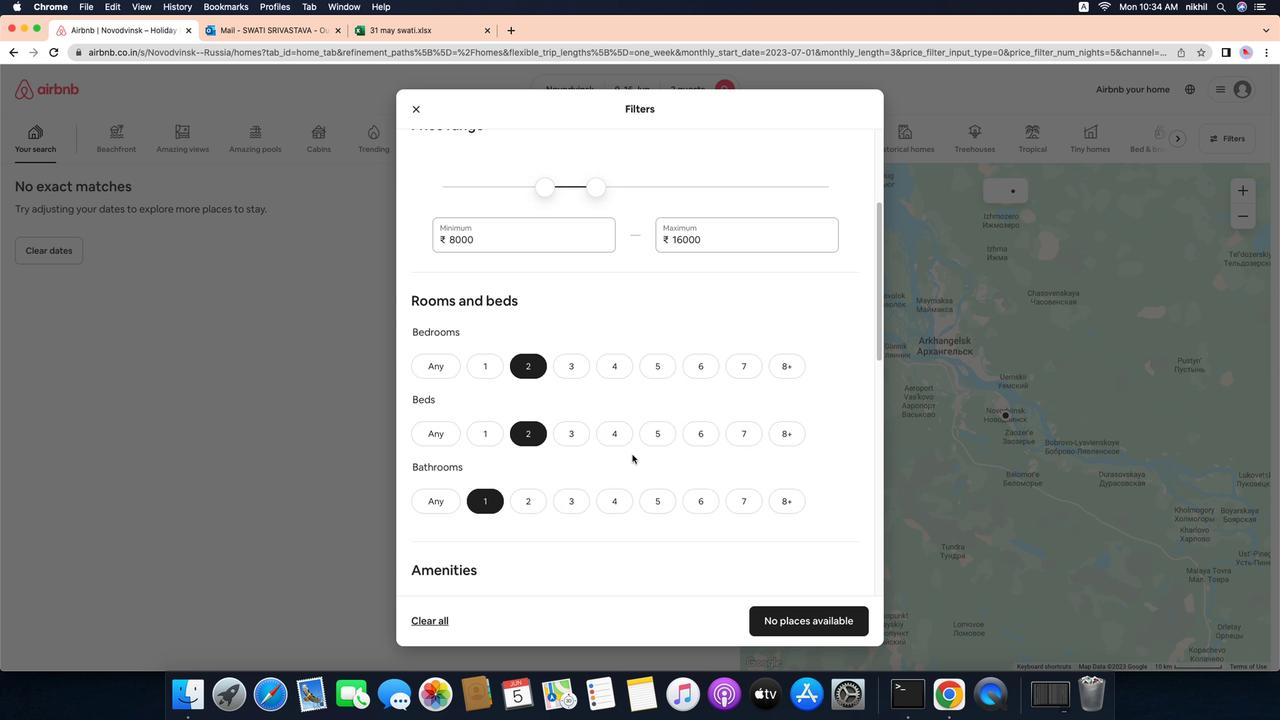 
Action: Mouse scrolled (636, 447) with delta (-37, -38)
Screenshot: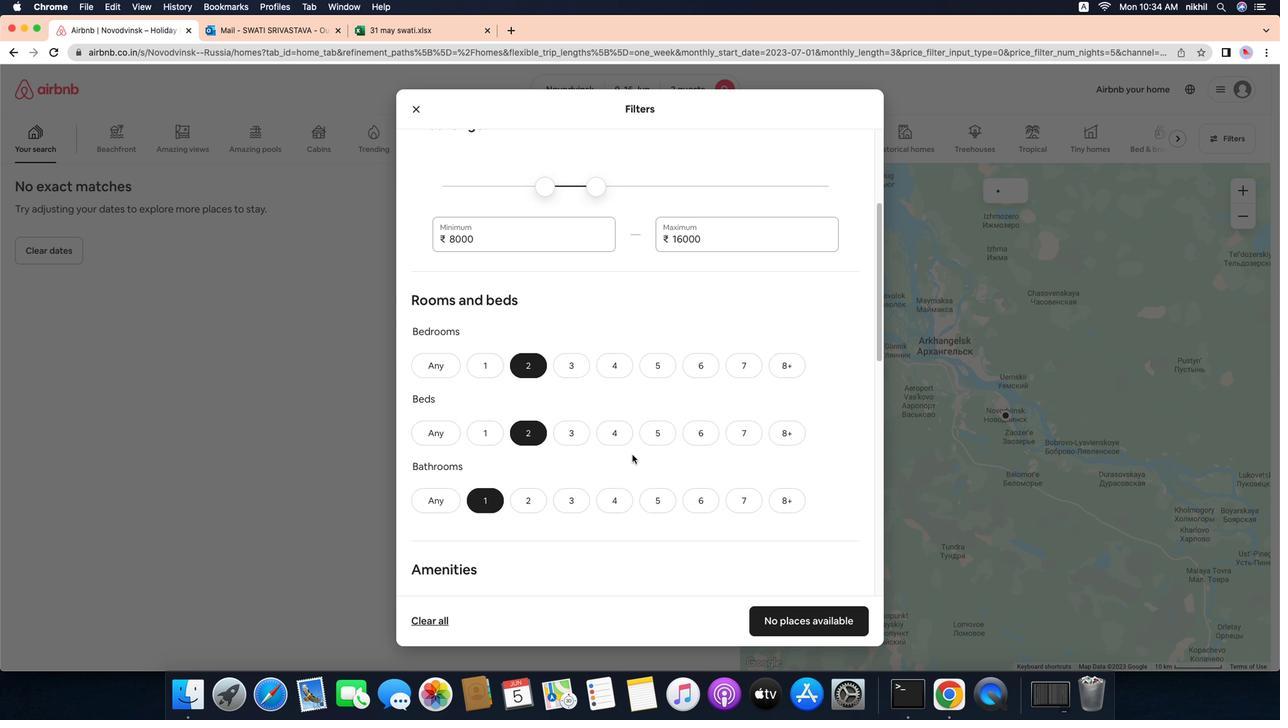 
Action: Mouse scrolled (636, 447) with delta (-37, -38)
Screenshot: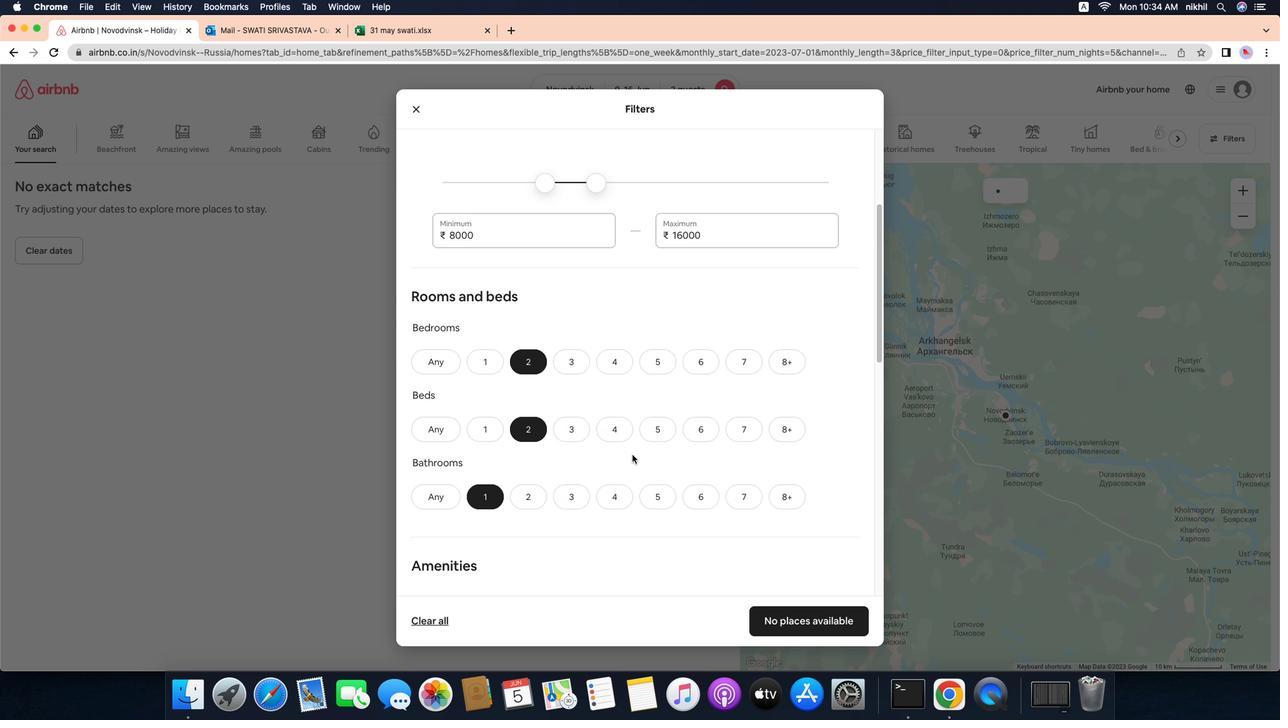 
Action: Mouse scrolled (636, 447) with delta (-37, -38)
Screenshot: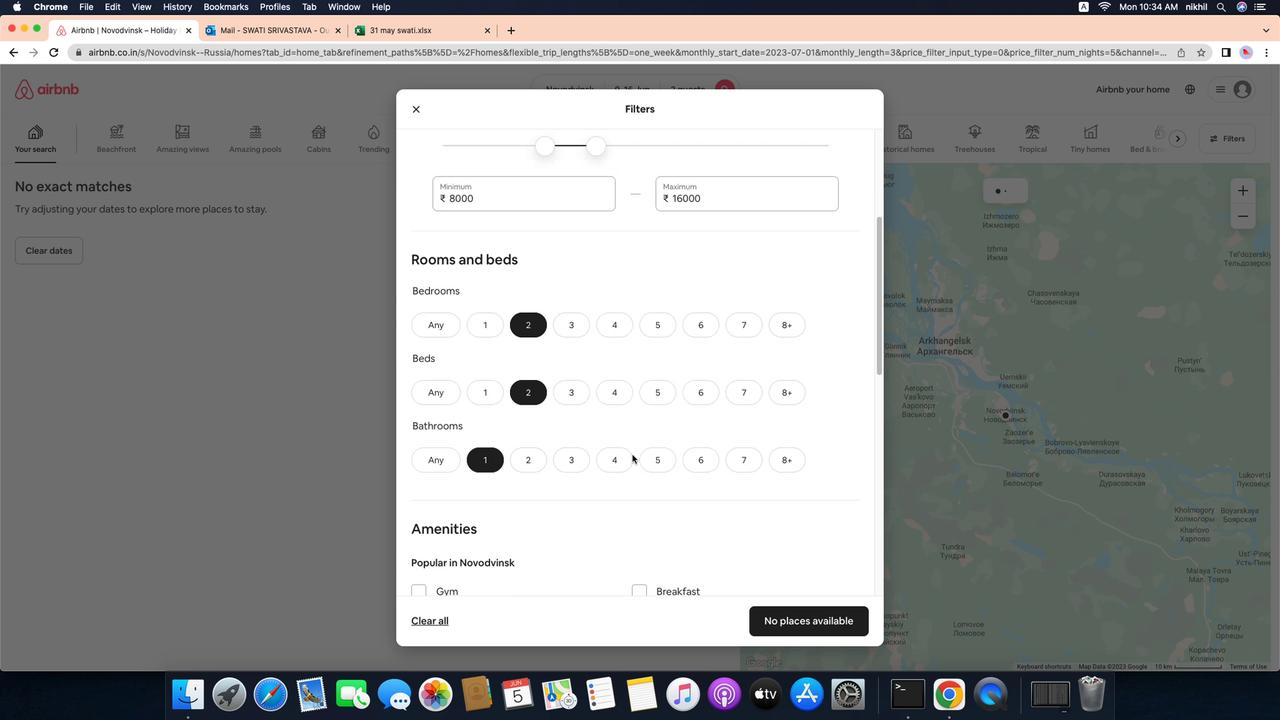 
Action: Mouse scrolled (636, 447) with delta (-37, -38)
Screenshot: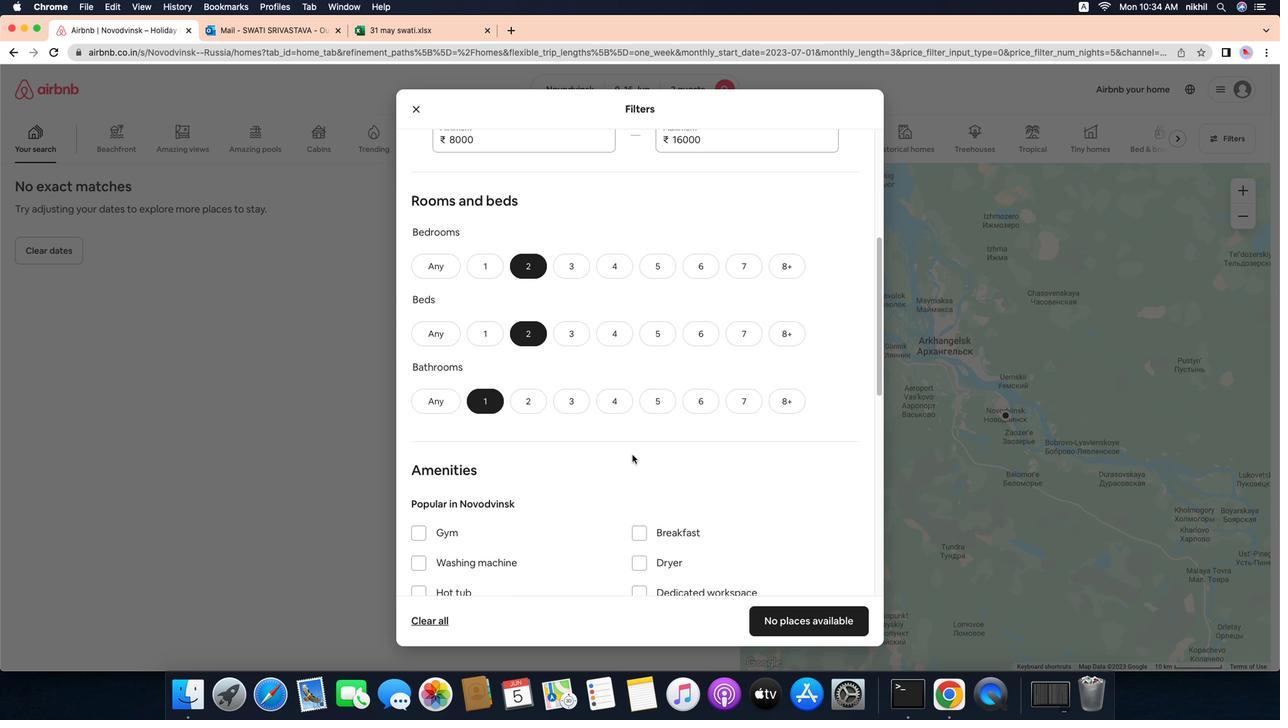 
Action: Mouse scrolled (636, 447) with delta (-37, -38)
Screenshot: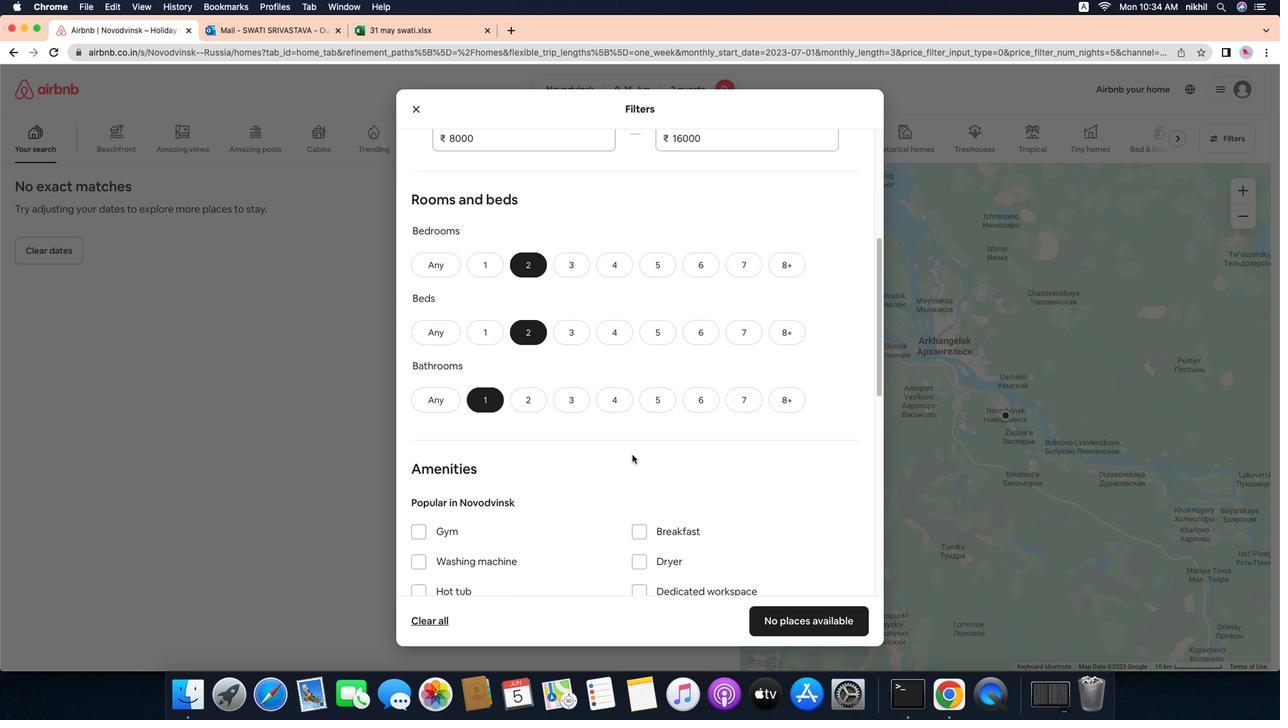
Action: Mouse scrolled (636, 447) with delta (-37, -38)
Screenshot: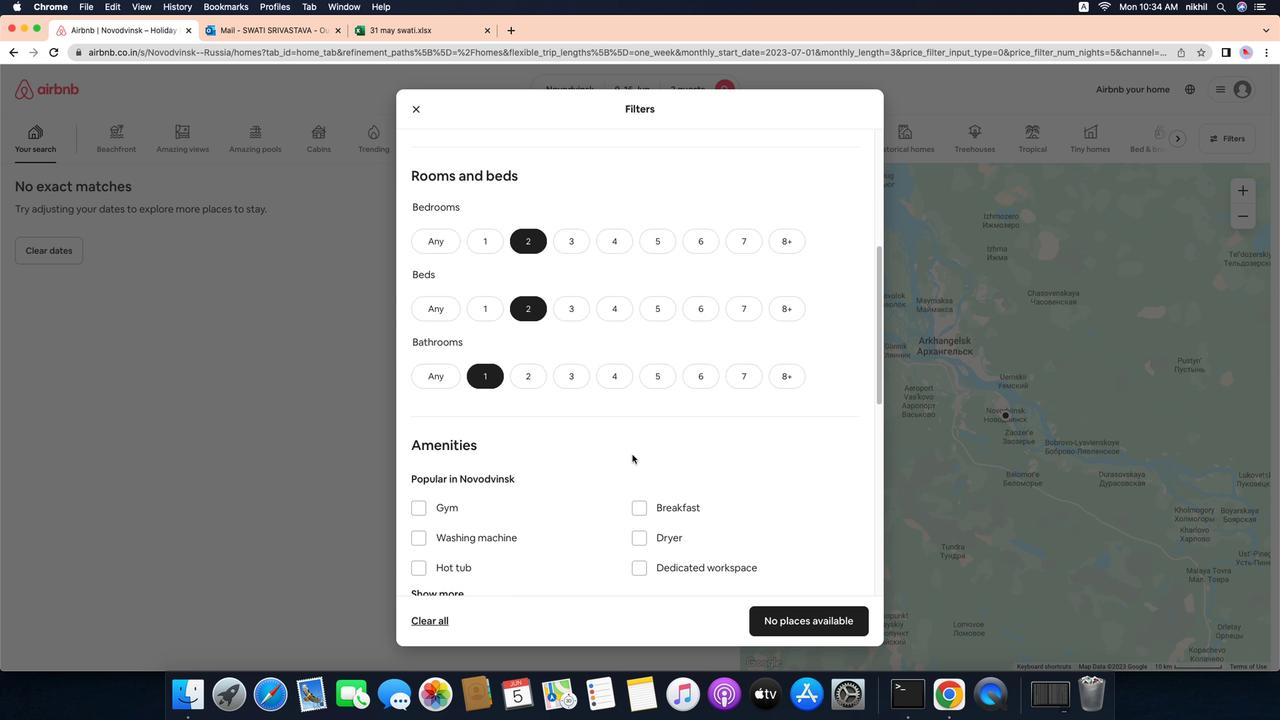 
Action: Mouse scrolled (636, 447) with delta (-37, -39)
Screenshot: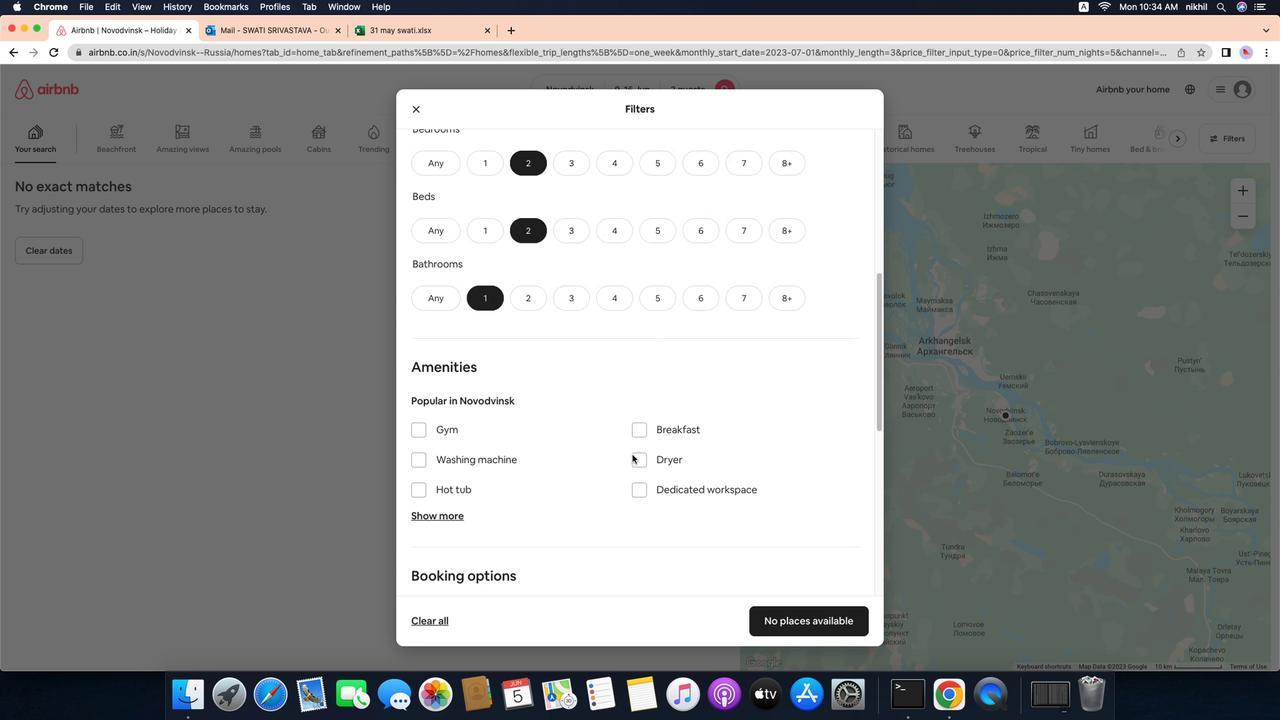 
Action: Mouse scrolled (636, 447) with delta (-37, -40)
Screenshot: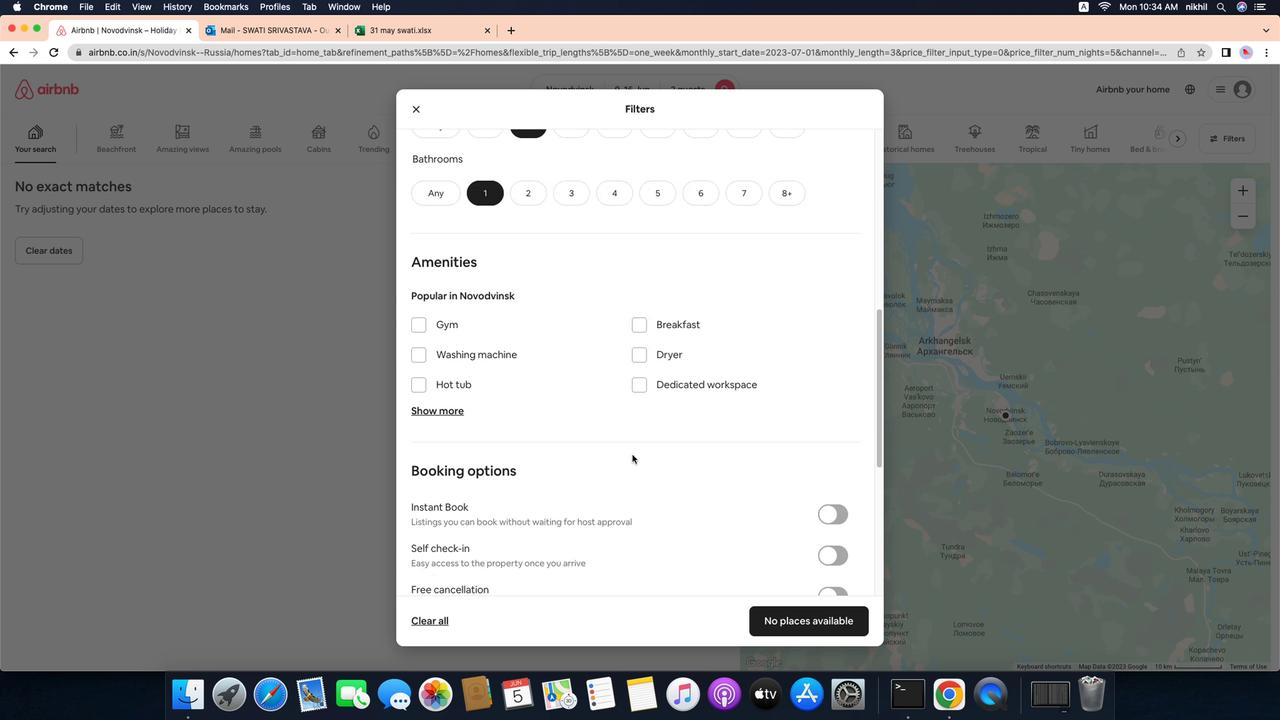 
Action: Mouse scrolled (636, 447) with delta (-37, -38)
Screenshot: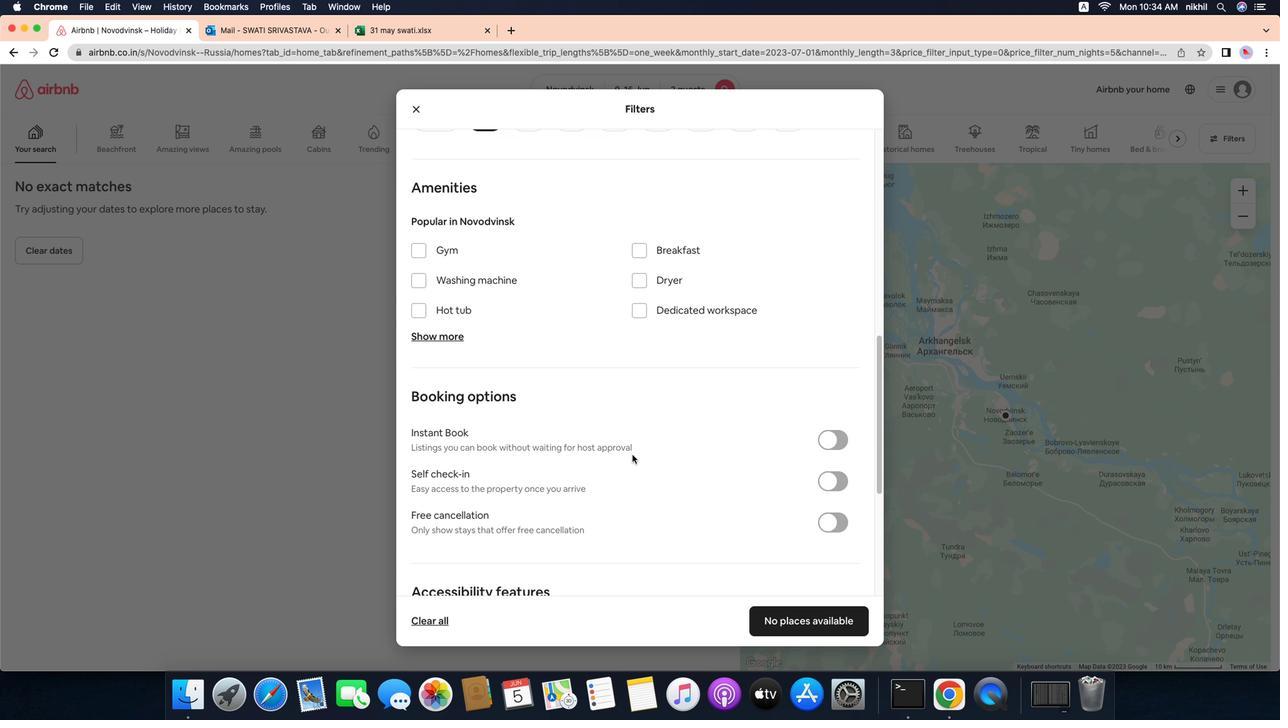 
Action: Mouse scrolled (636, 447) with delta (-37, -38)
Screenshot: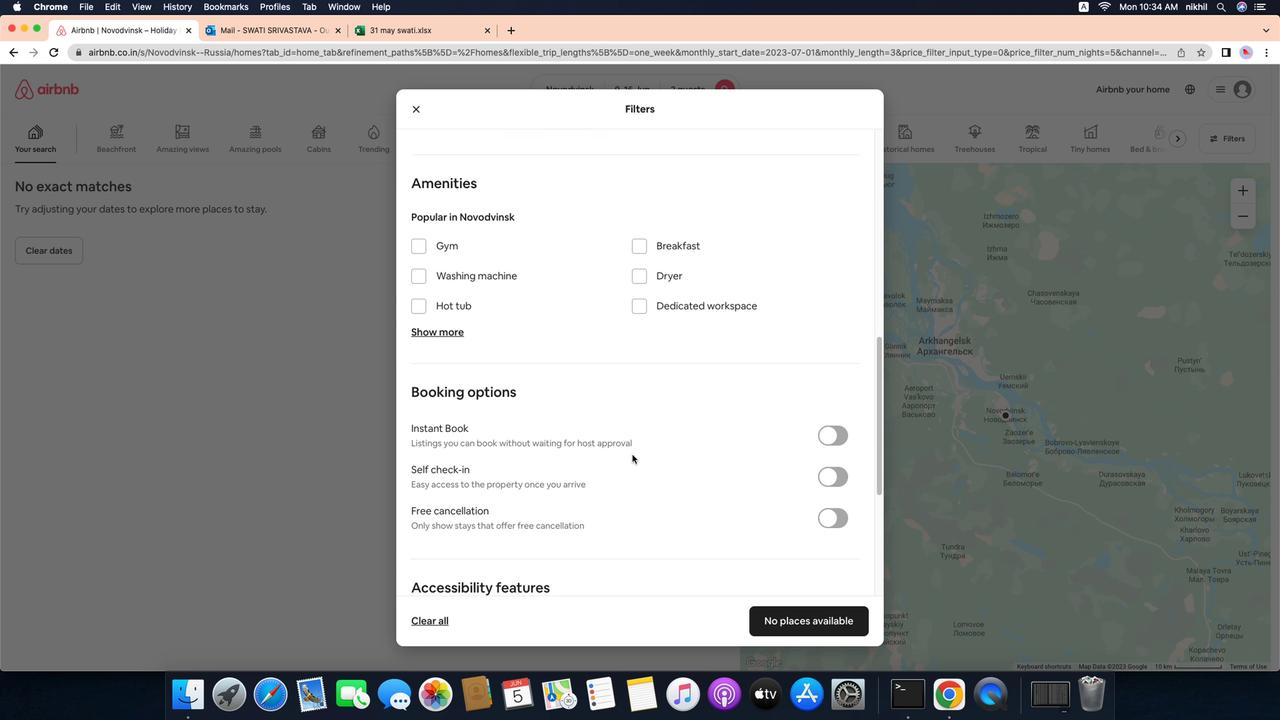 
Action: Mouse scrolled (636, 447) with delta (-37, -38)
Screenshot: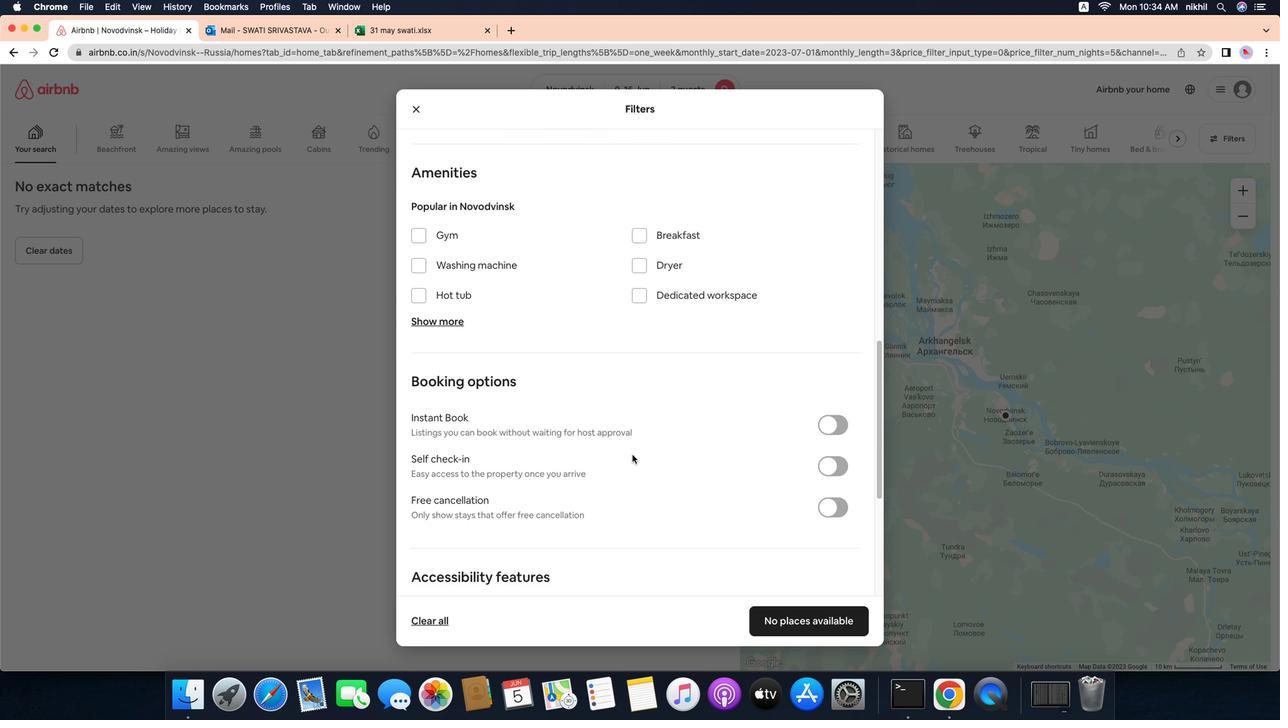
Action: Mouse moved to (843, 382)
Screenshot: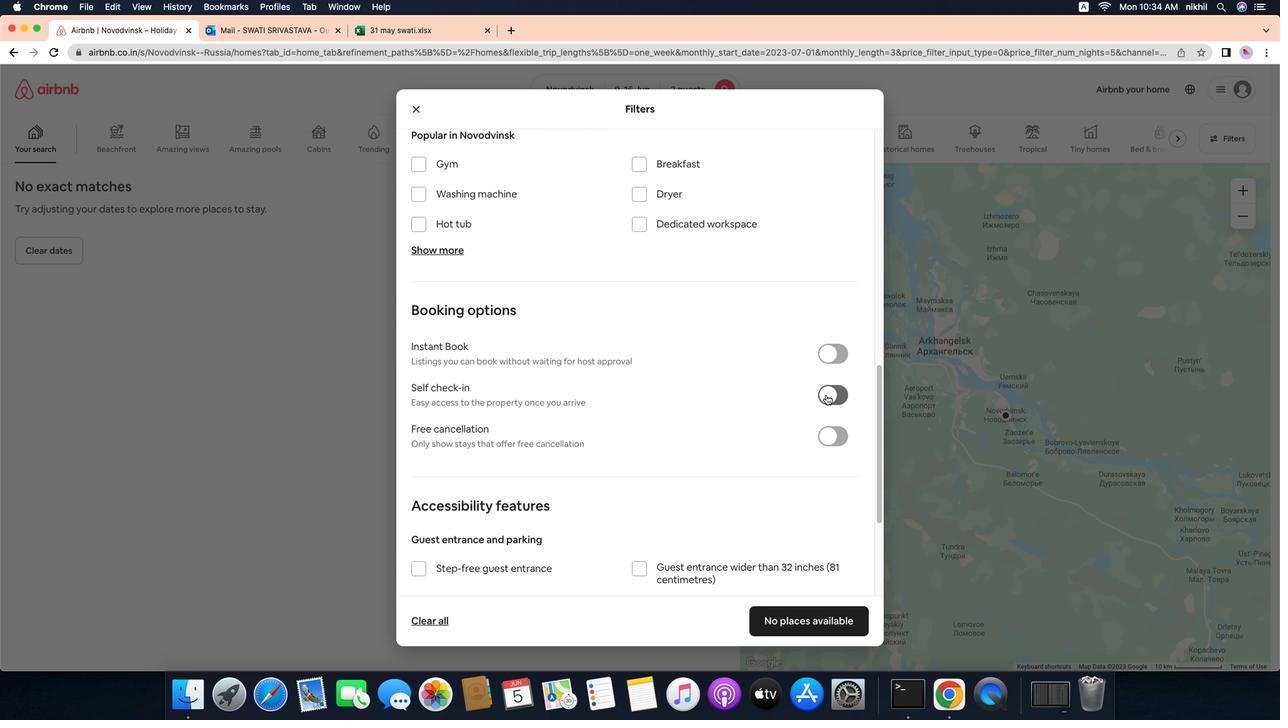 
Action: Mouse pressed left at (843, 382)
Screenshot: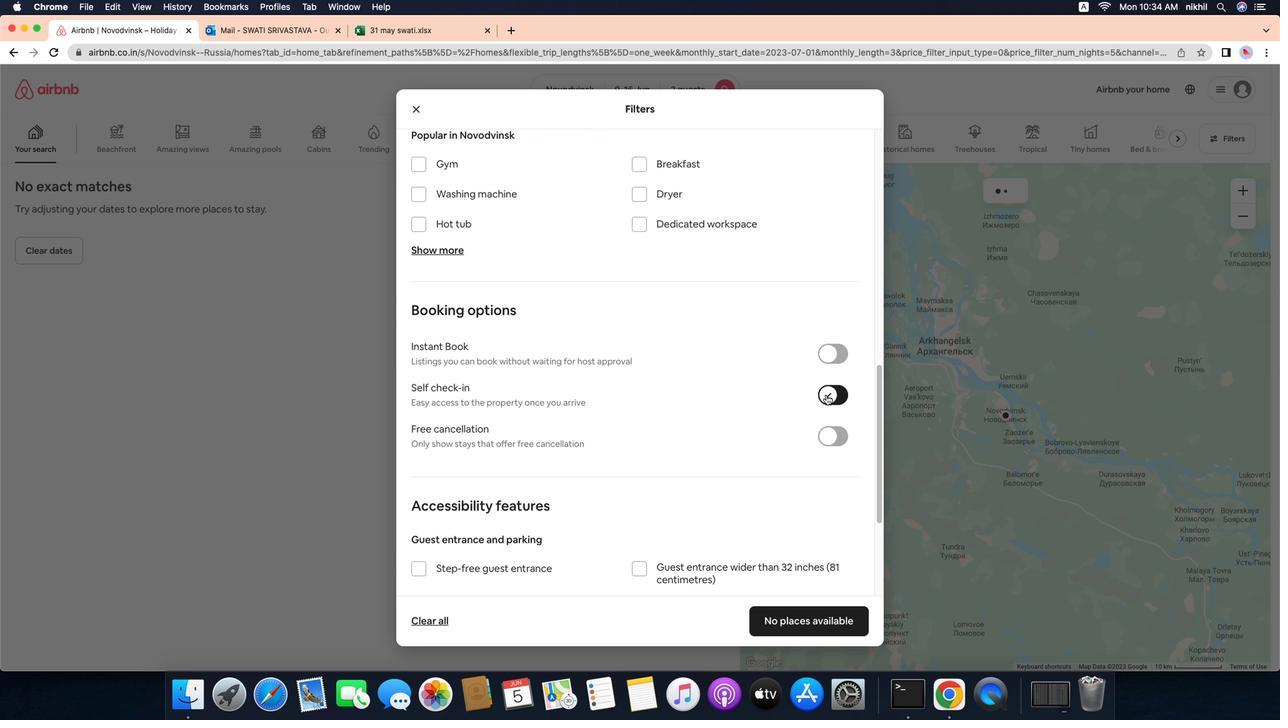 
Action: Mouse moved to (640, 459)
Screenshot: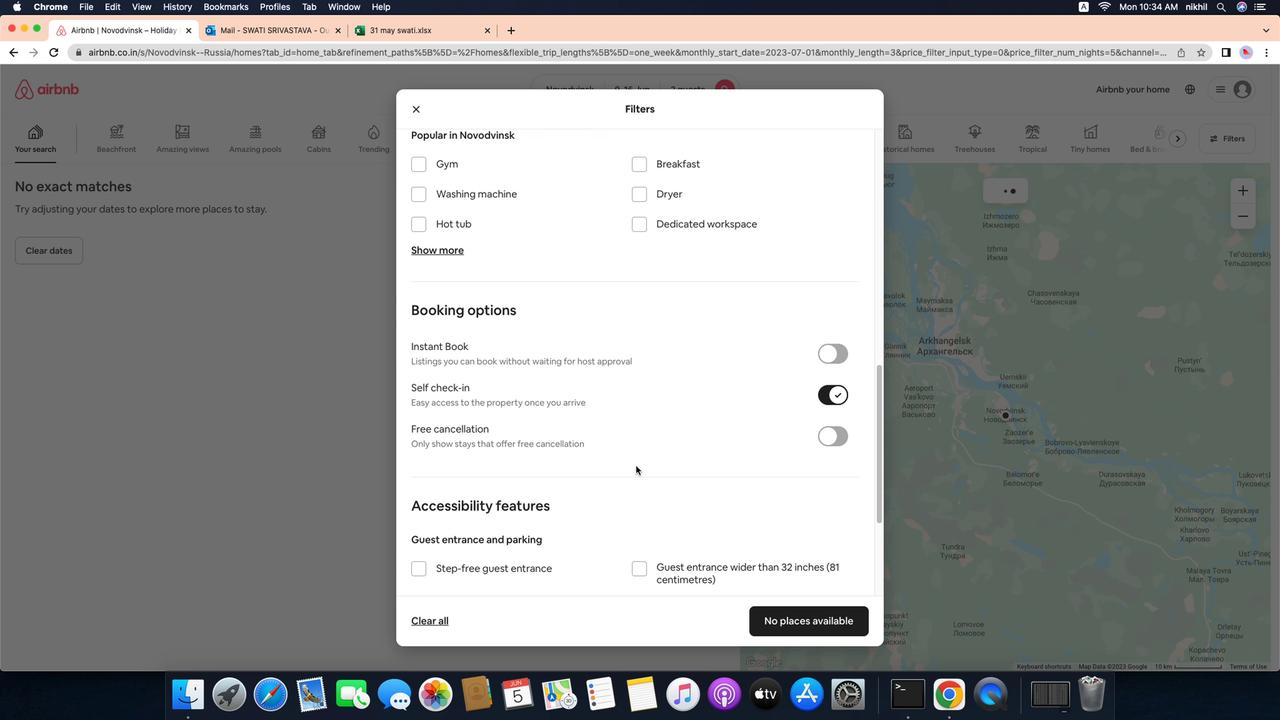 
Action: Mouse scrolled (640, 459) with delta (-37, -38)
Screenshot: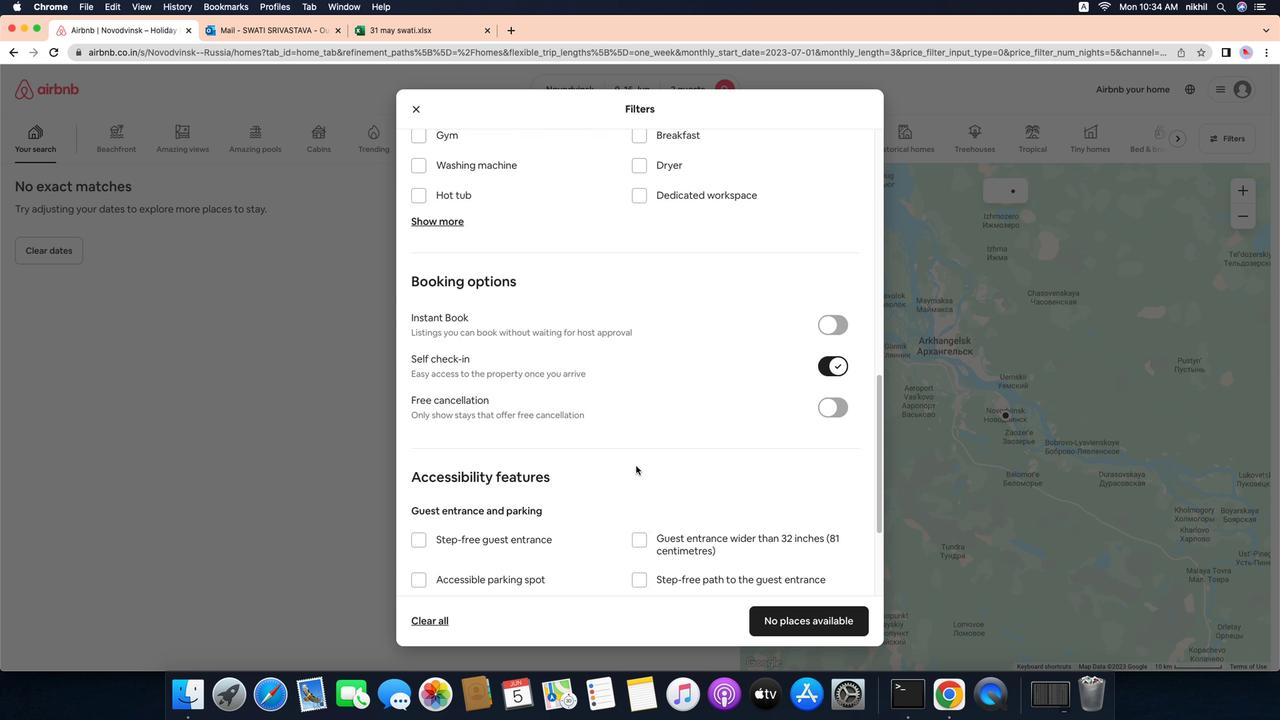 
Action: Mouse scrolled (640, 459) with delta (-37, -38)
Screenshot: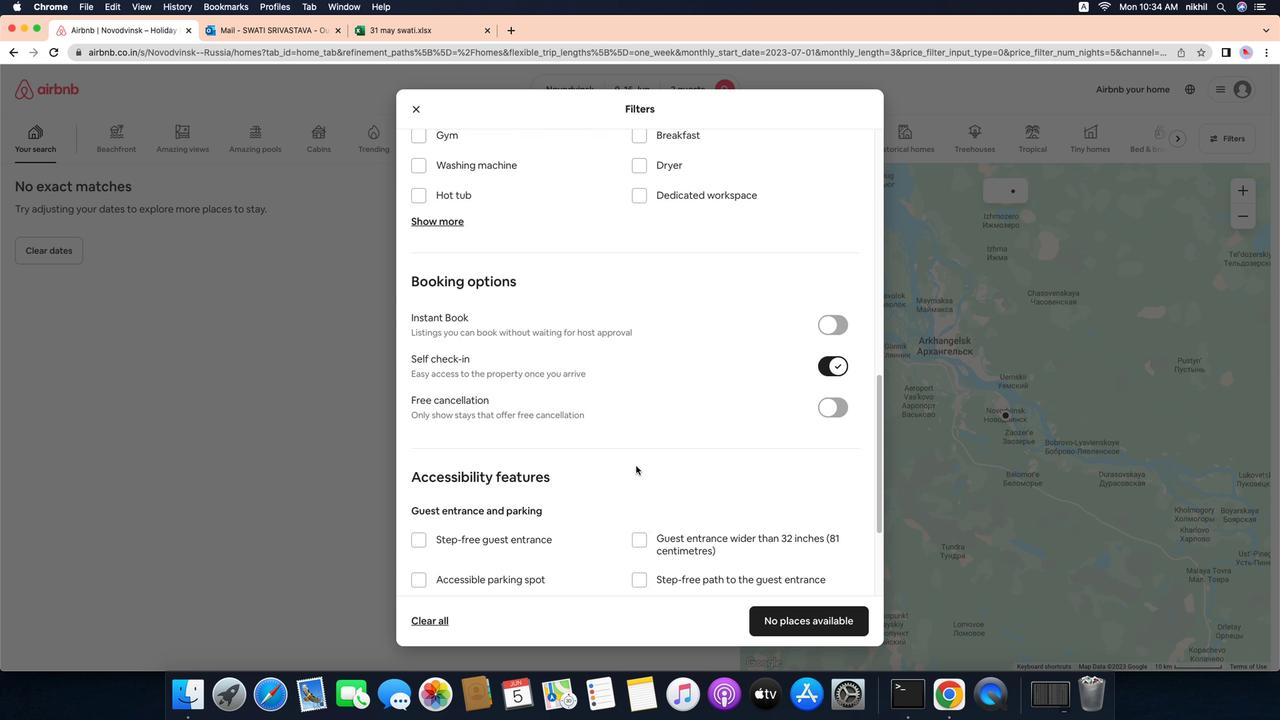 
Action: Mouse scrolled (640, 459) with delta (-37, -39)
Screenshot: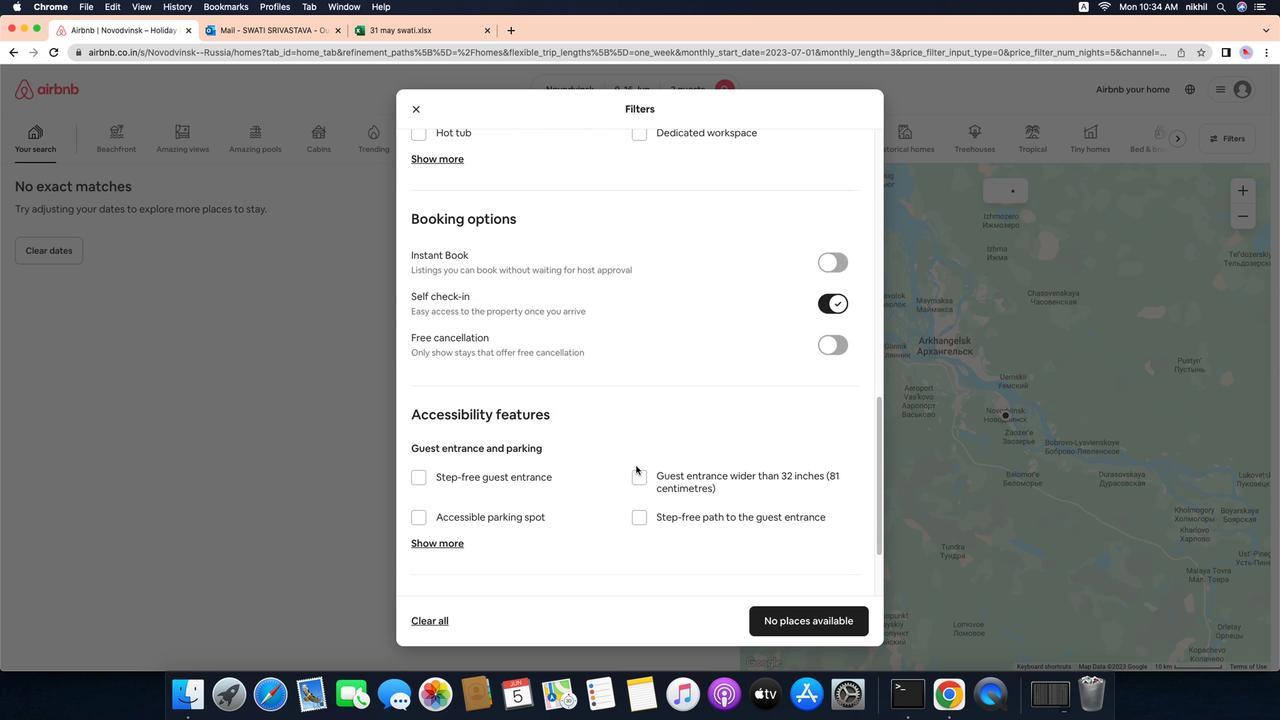 
Action: Mouse scrolled (640, 459) with delta (-37, -40)
Screenshot: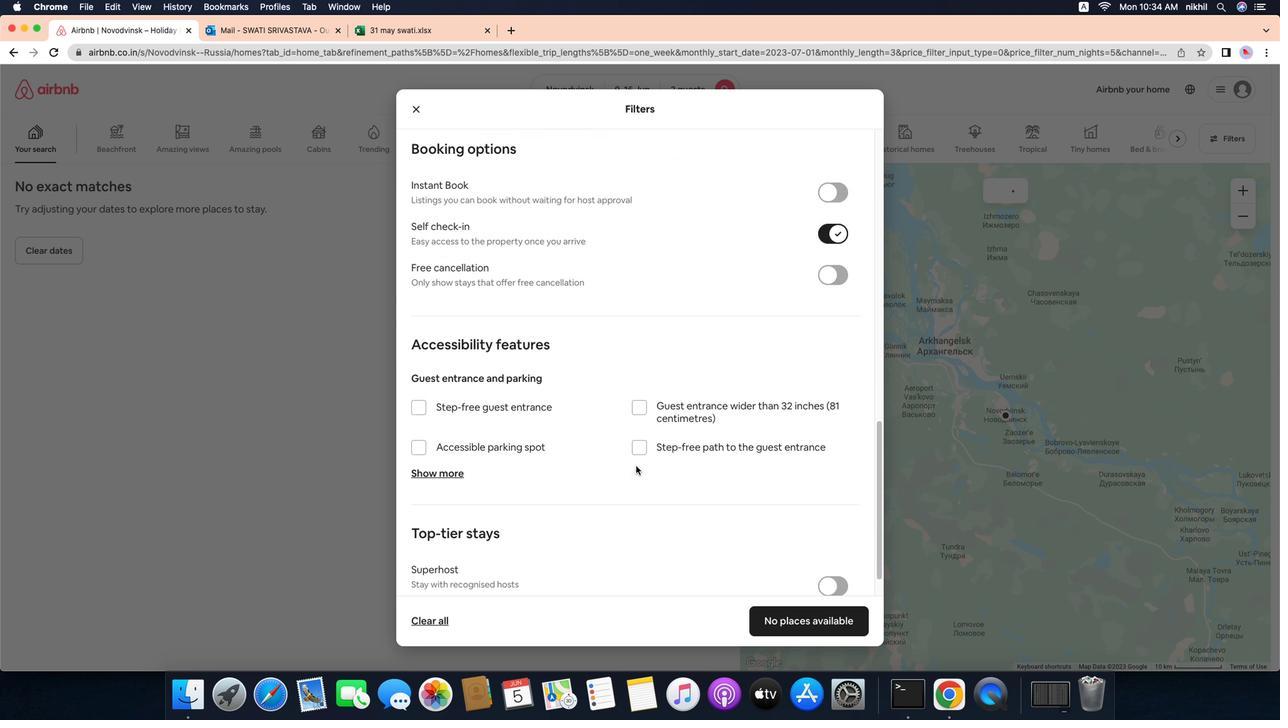 
Action: Mouse scrolled (640, 459) with delta (-37, -41)
Screenshot: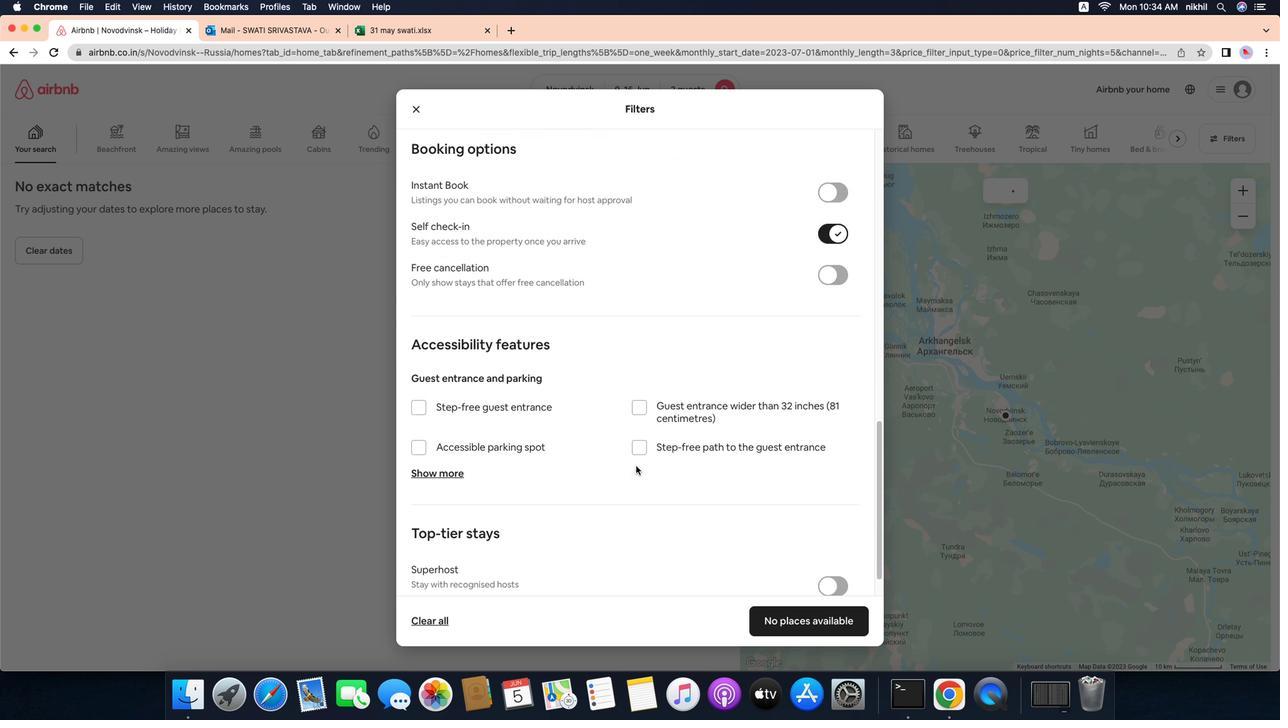 
Action: Mouse scrolled (640, 459) with delta (-37, -41)
Screenshot: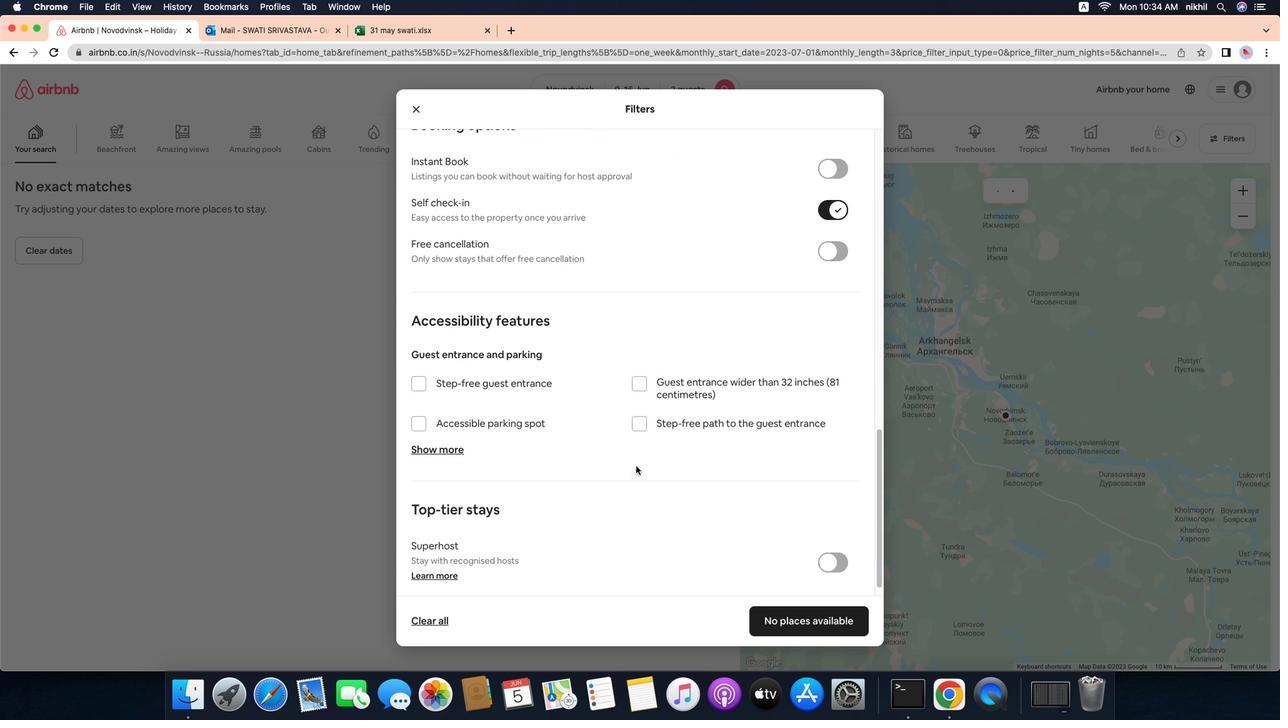 
Action: Mouse scrolled (640, 459) with delta (-37, -38)
Screenshot: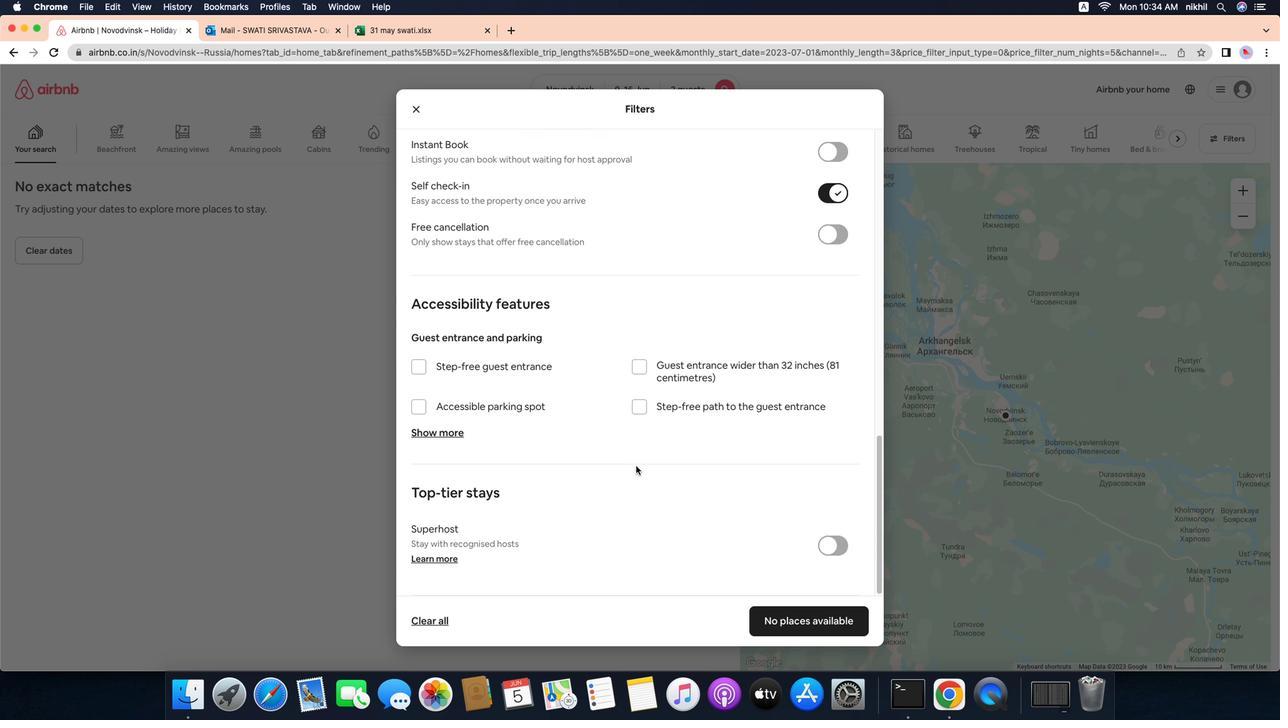 
Action: Mouse scrolled (640, 459) with delta (-37, -38)
Screenshot: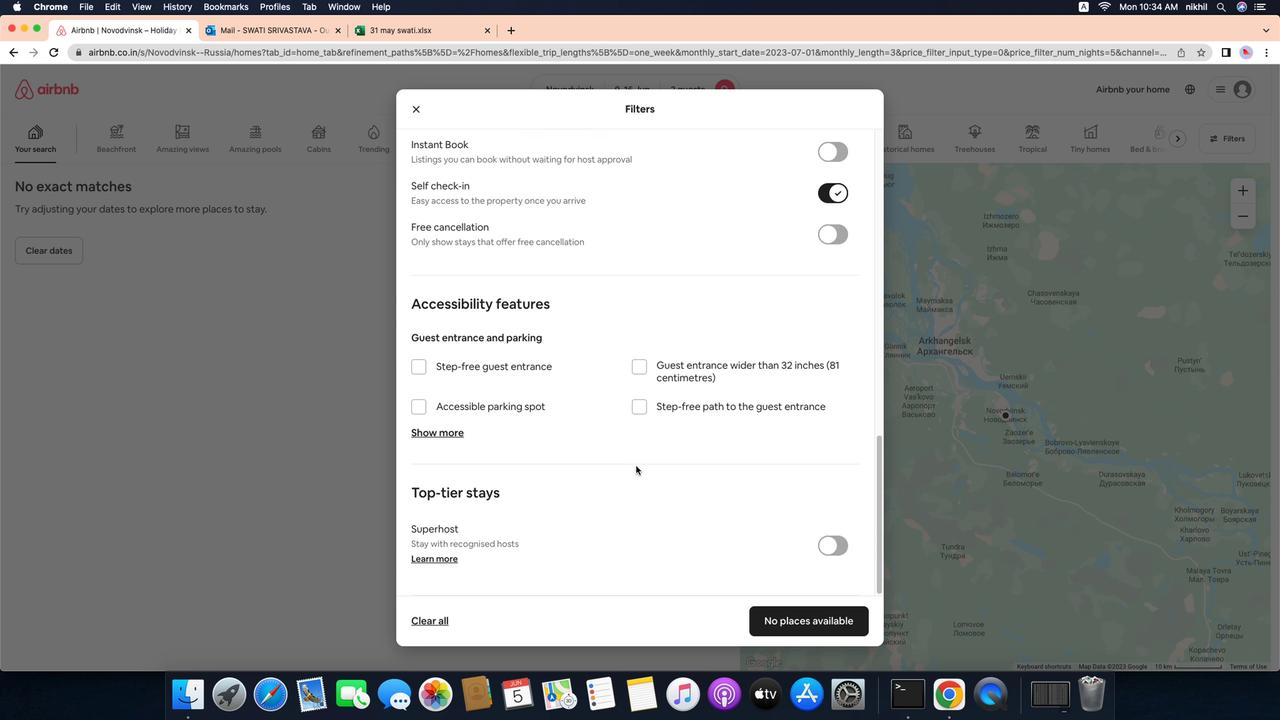
Action: Mouse scrolled (640, 459) with delta (-37, -39)
Screenshot: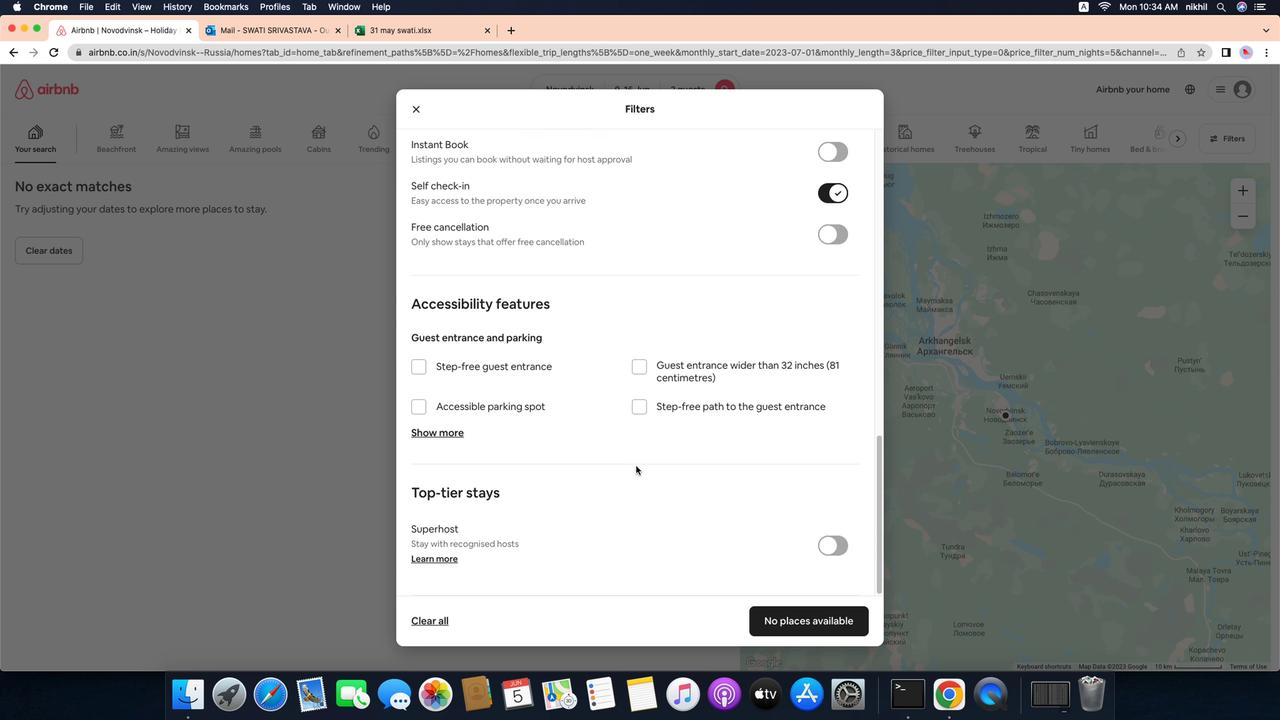
Action: Mouse scrolled (640, 459) with delta (-37, -40)
Screenshot: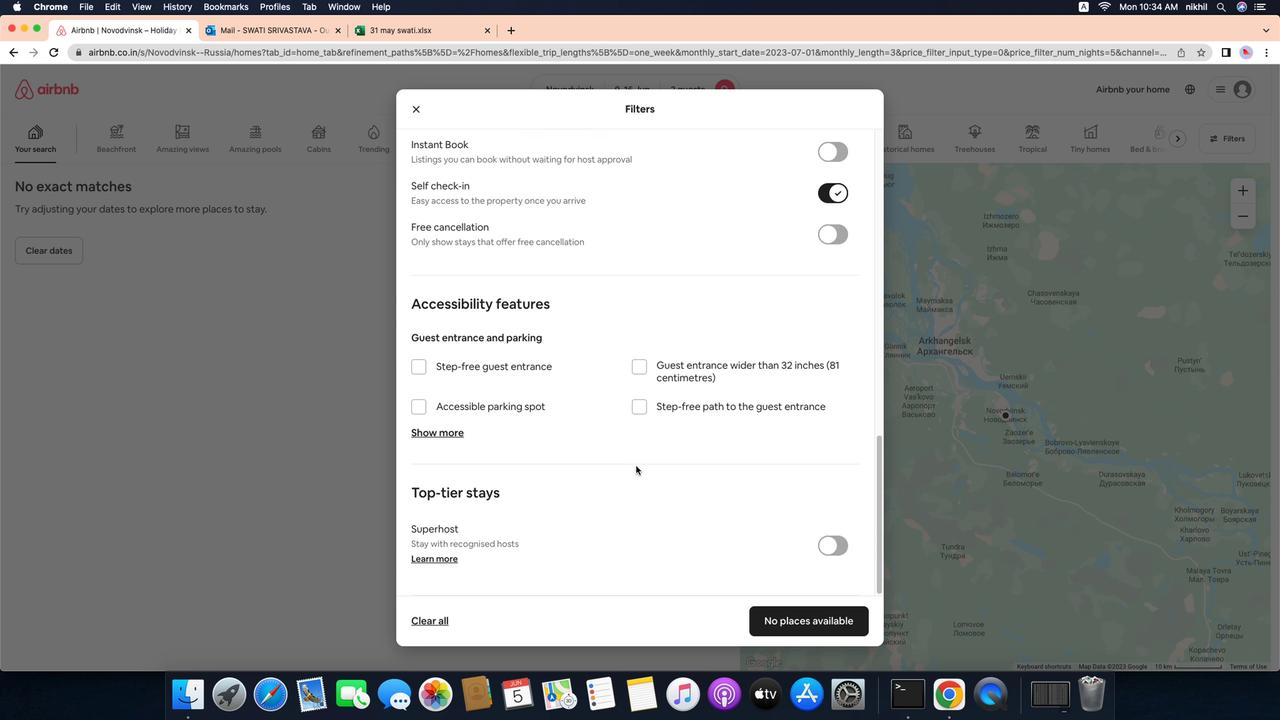 
Action: Mouse moved to (819, 623)
Screenshot: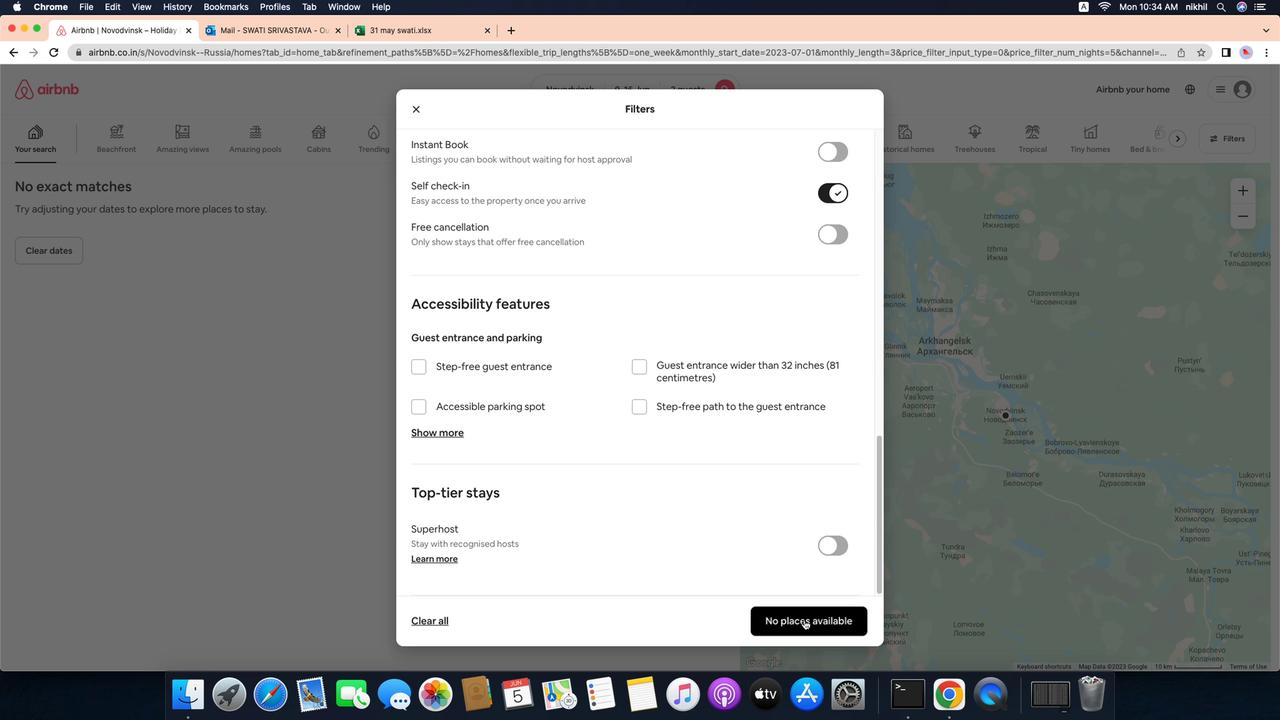 
Action: Mouse pressed left at (819, 623)
Screenshot: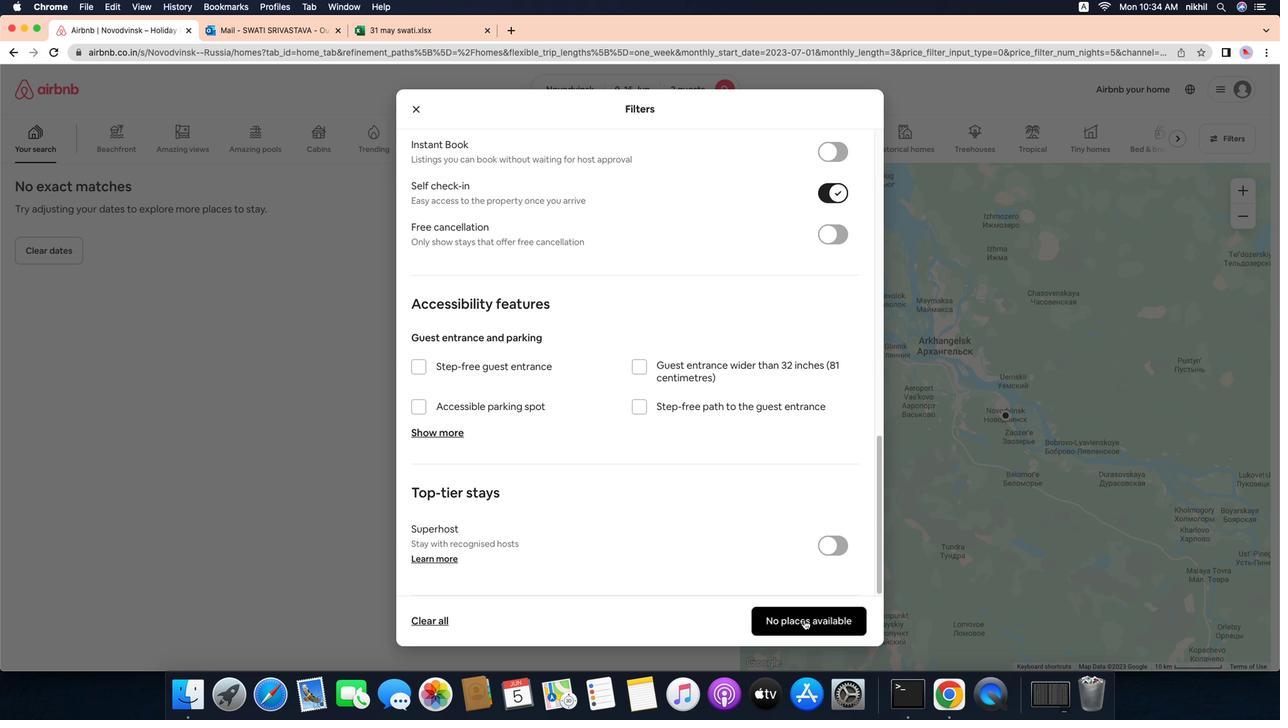 
Action: Mouse moved to (452, 267)
Screenshot: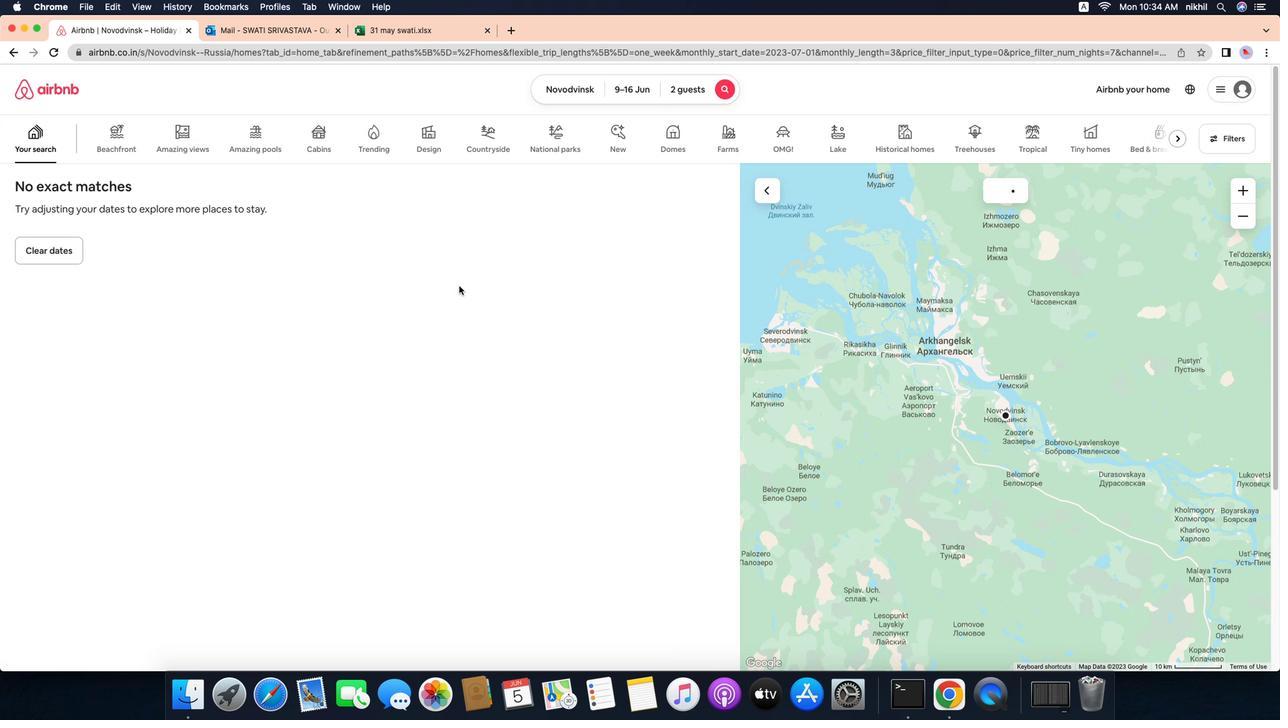 
